 Task: Compose an email with the signature Charlotte Hill with the subject Reminder for a termination meeting and the message Could you please let me know the status of the project milestones? from softage.10@softage.net to softage.3@softage.net, now select the entire message Quote Attach a link with text SoftAge.3 and email address as softage.3@softage.net Send the email. Finally, move the email from Sent Items to the label Crisis communications
Action: Mouse moved to (64, 104)
Screenshot: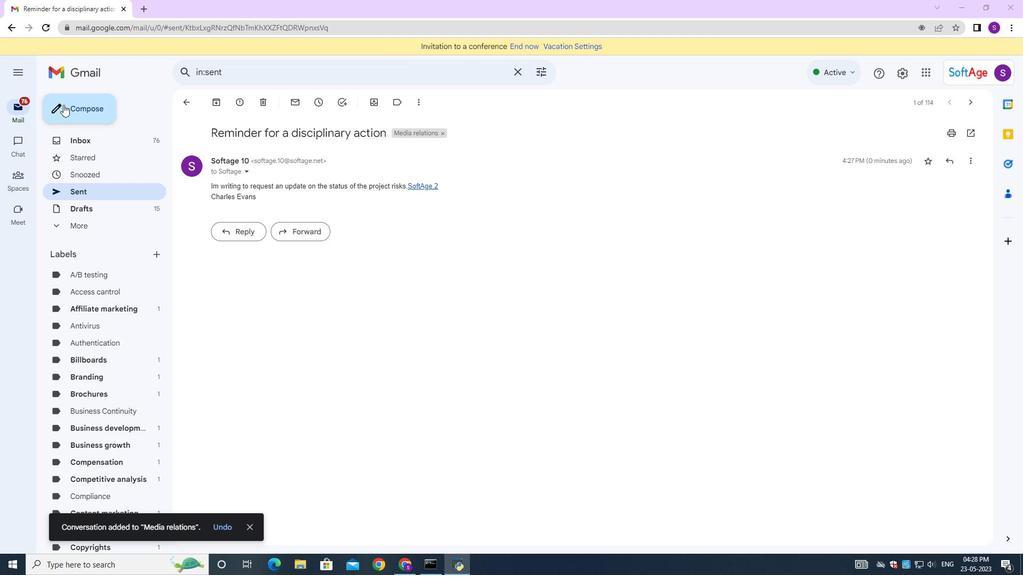 
Action: Mouse pressed left at (64, 104)
Screenshot: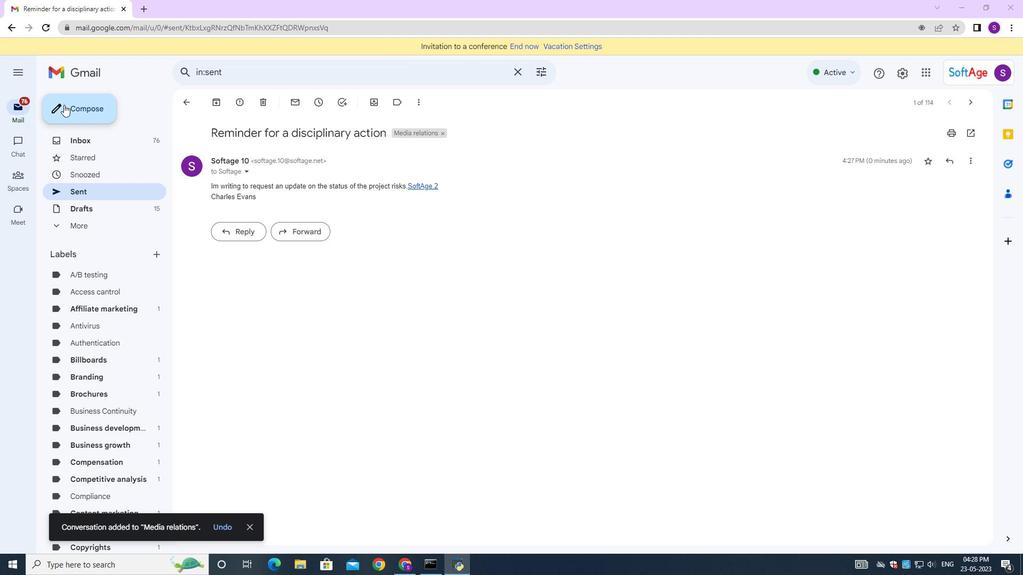 
Action: Mouse moved to (858, 533)
Screenshot: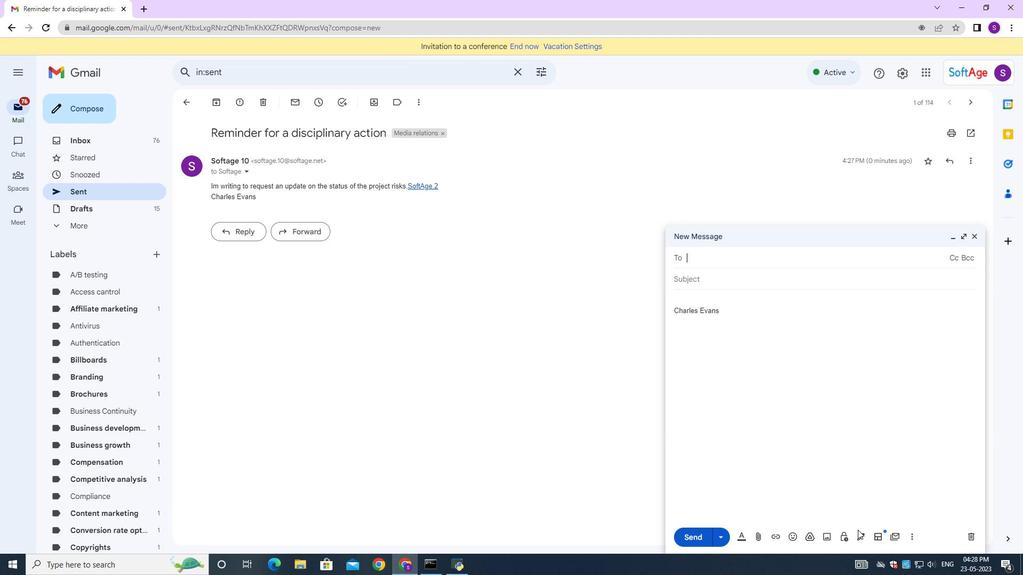 
Action: Mouse pressed left at (858, 533)
Screenshot: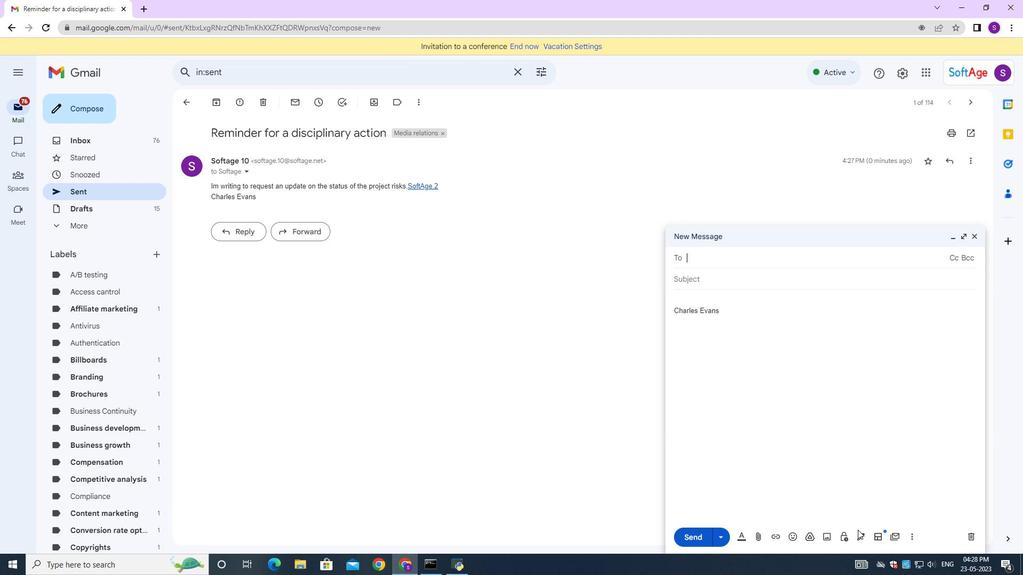 
Action: Mouse moved to (875, 483)
Screenshot: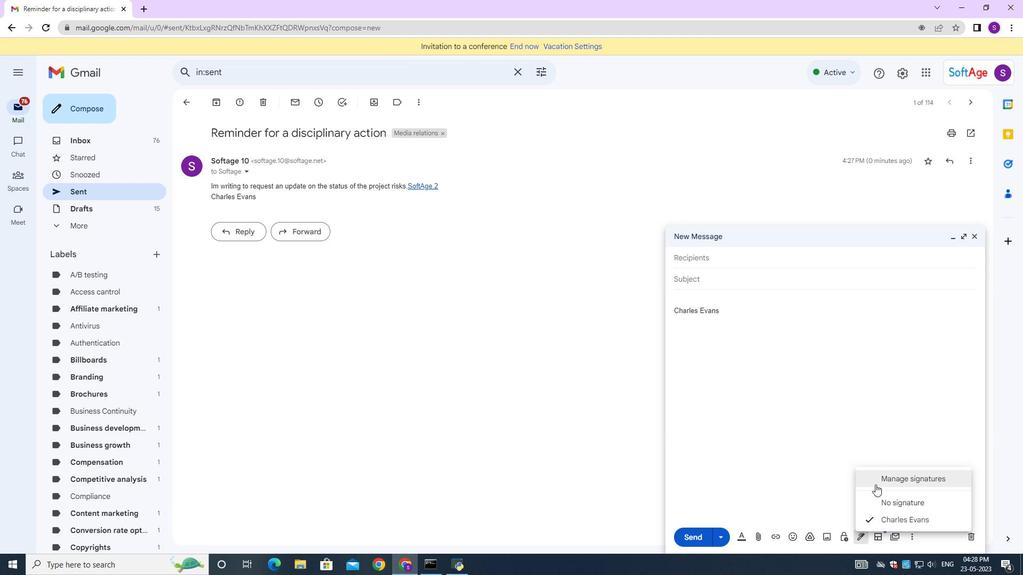 
Action: Mouse pressed left at (875, 483)
Screenshot: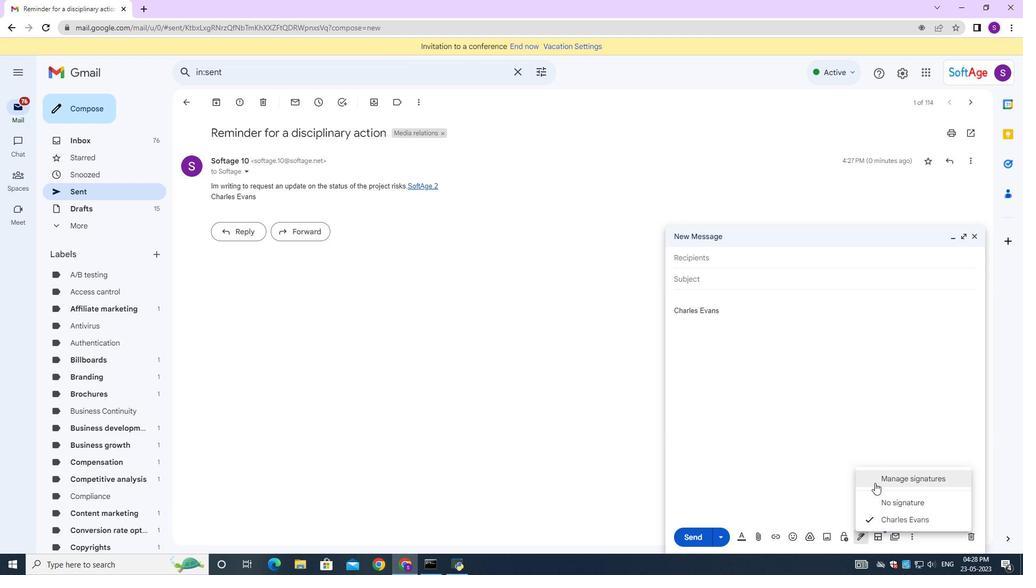 
Action: Mouse moved to (567, 269)
Screenshot: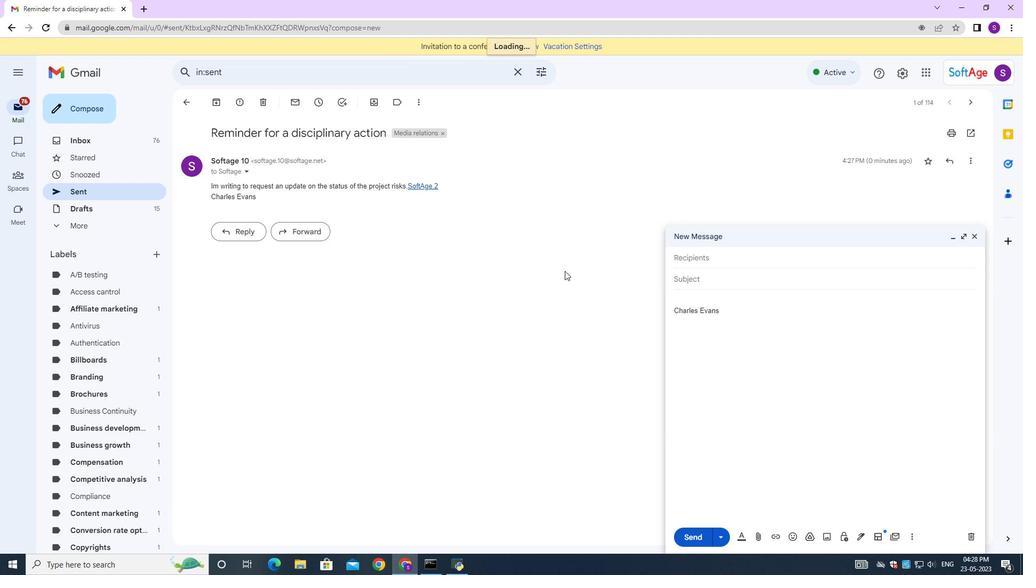 
Action: Mouse scrolled (567, 269) with delta (0, 0)
Screenshot: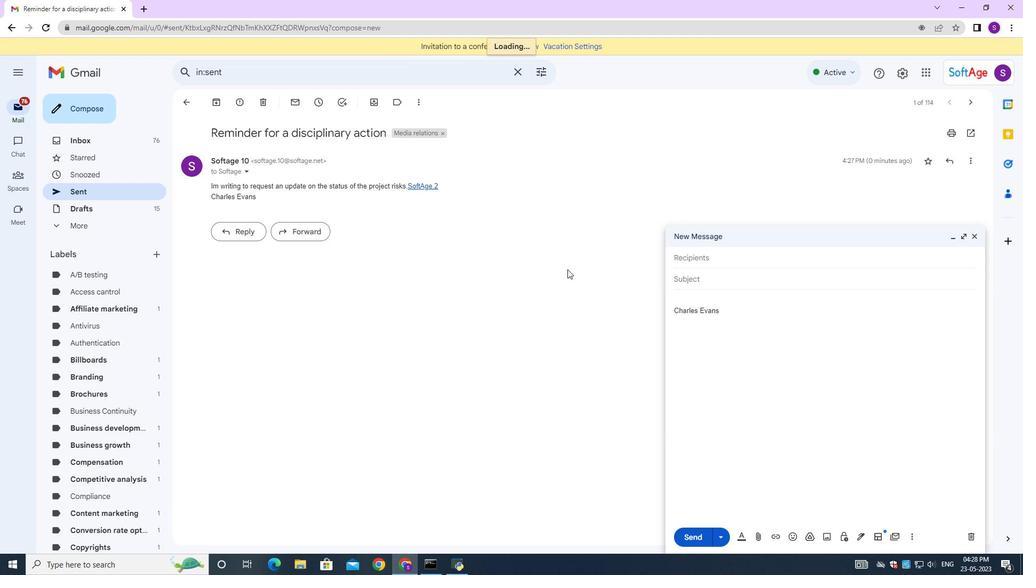 
Action: Mouse scrolled (567, 269) with delta (0, 0)
Screenshot: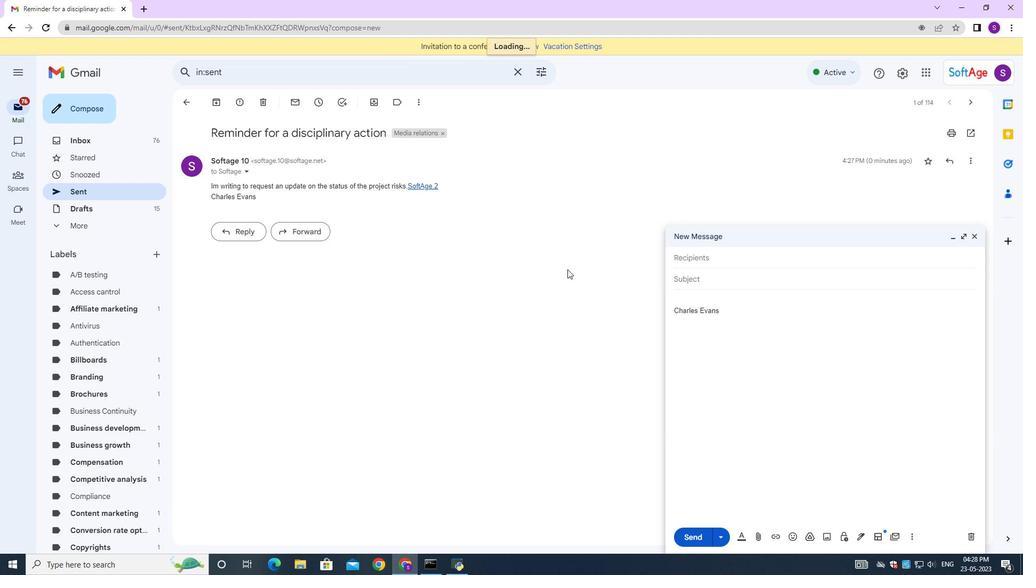 
Action: Mouse scrolled (567, 269) with delta (0, 0)
Screenshot: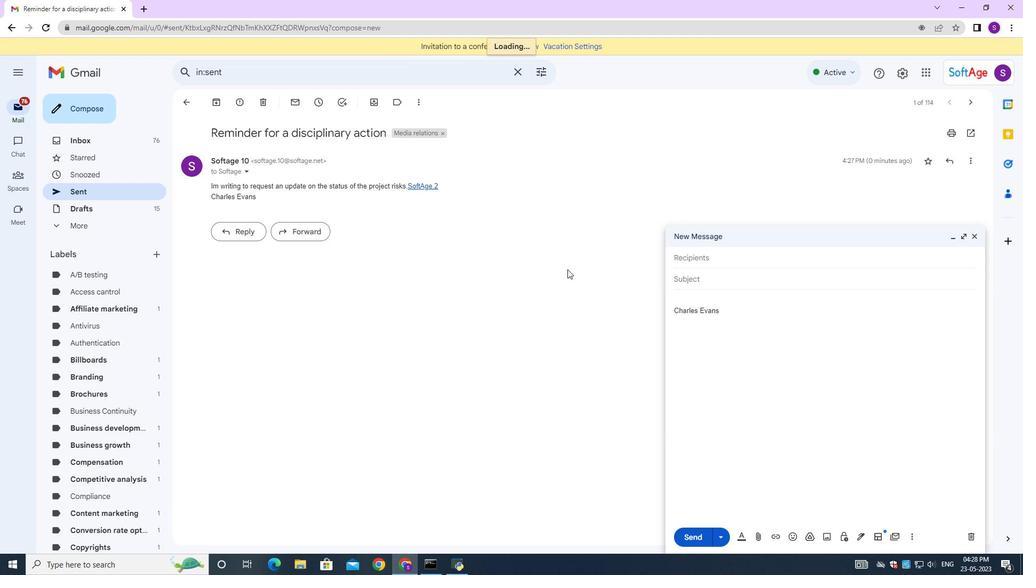 
Action: Mouse scrolled (567, 269) with delta (0, 0)
Screenshot: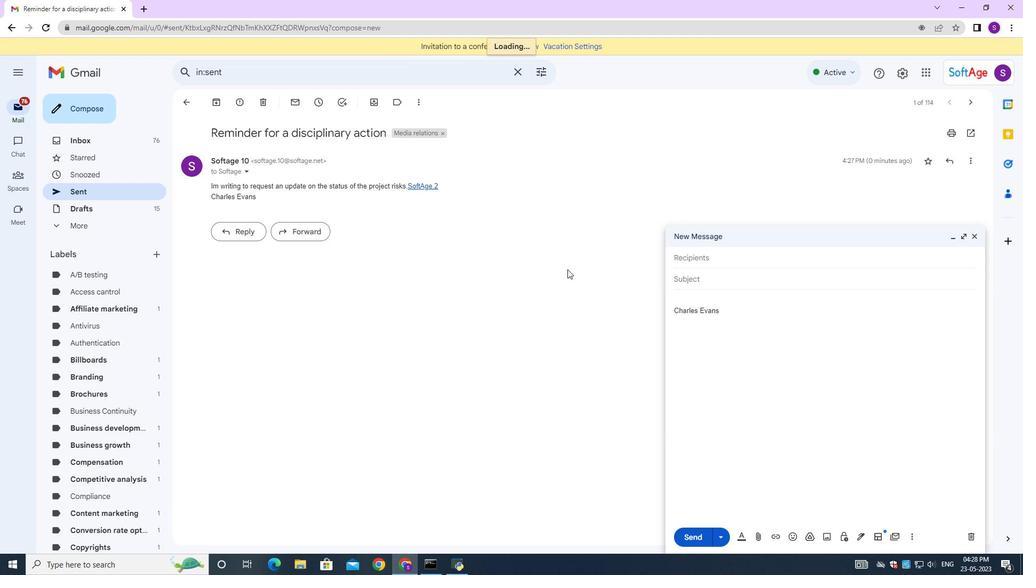 
Action: Mouse scrolled (567, 269) with delta (0, 0)
Screenshot: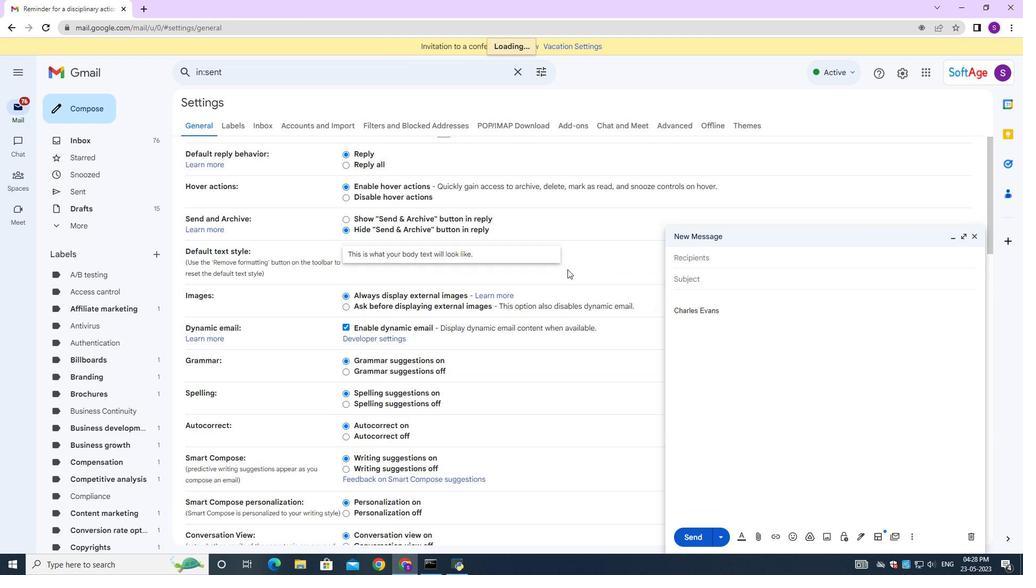 
Action: Mouse scrolled (567, 269) with delta (0, 0)
Screenshot: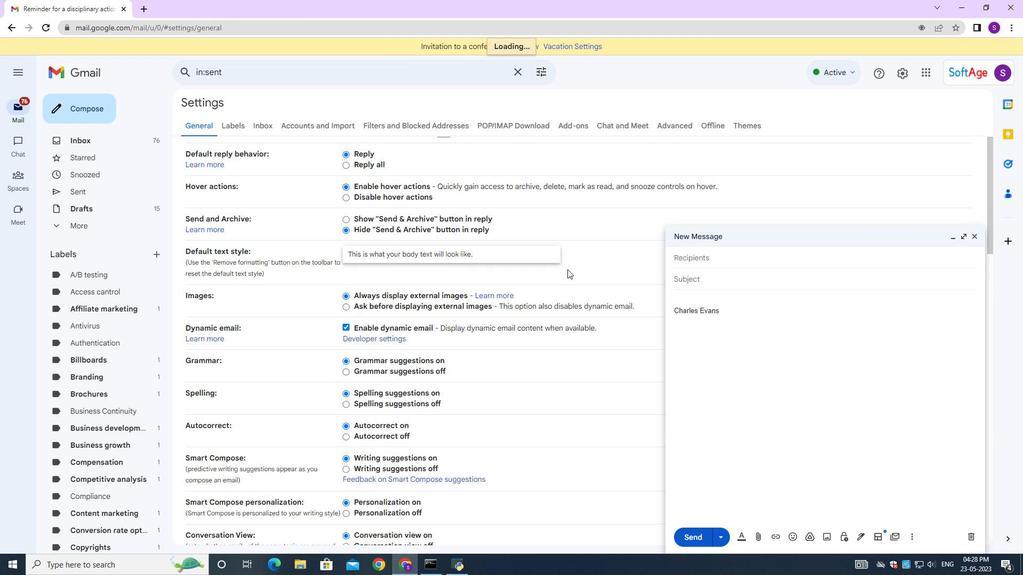 
Action: Mouse scrolled (567, 269) with delta (0, 0)
Screenshot: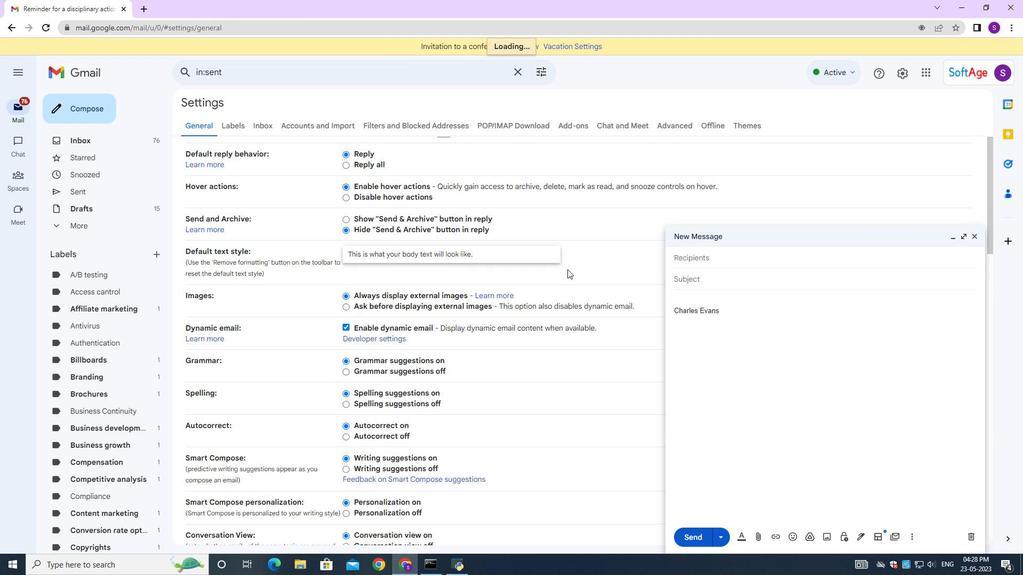 
Action: Mouse scrolled (567, 269) with delta (0, 0)
Screenshot: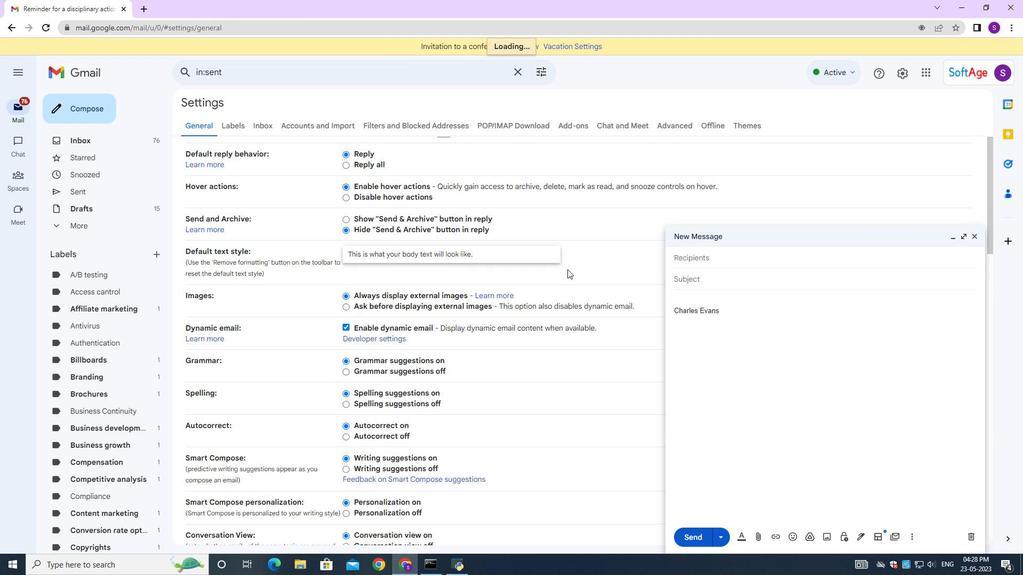 
Action: Mouse scrolled (567, 269) with delta (0, 0)
Screenshot: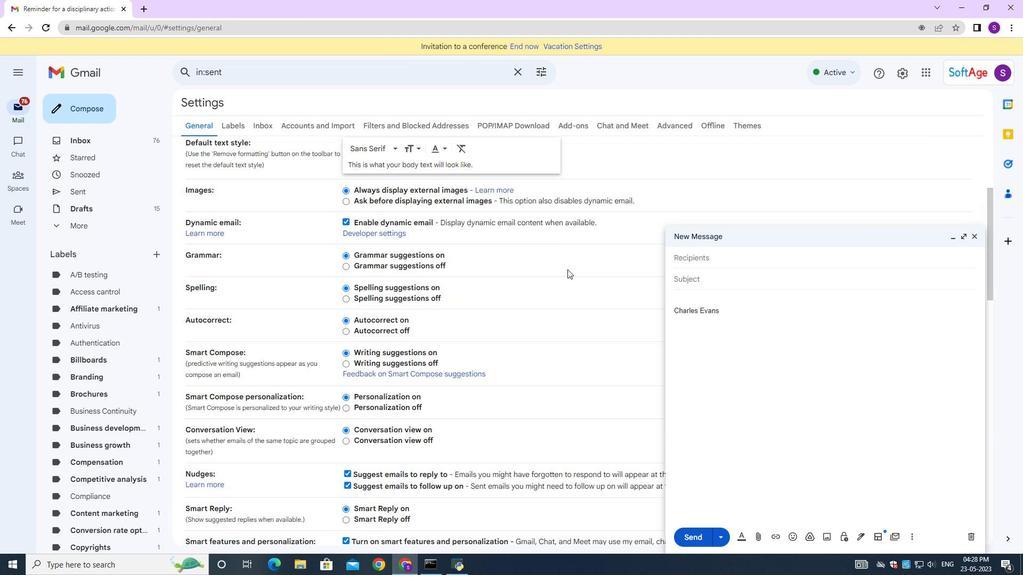 
Action: Mouse scrolled (567, 269) with delta (0, 0)
Screenshot: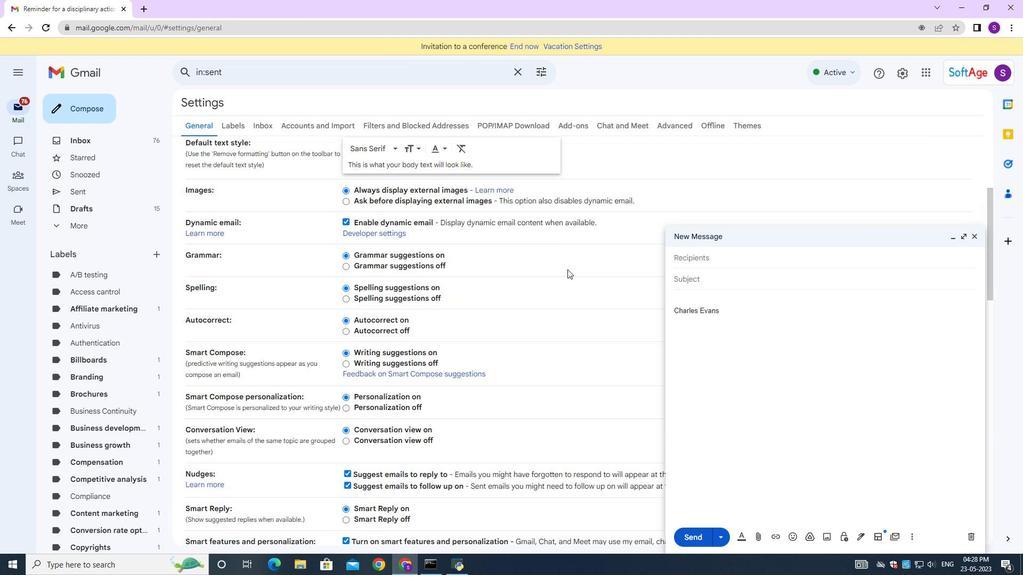 
Action: Mouse moved to (567, 269)
Screenshot: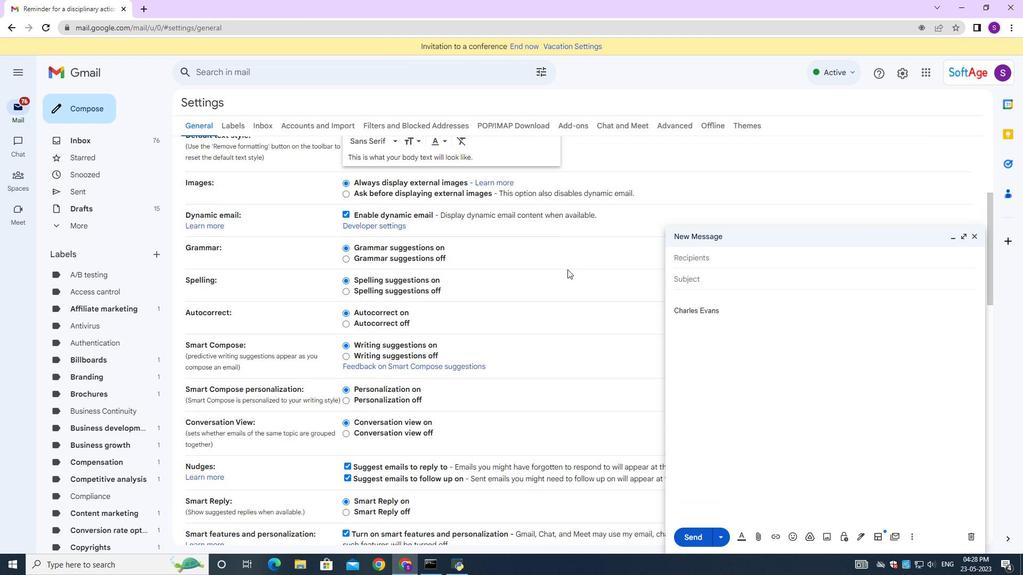 
Action: Mouse scrolled (567, 269) with delta (0, 0)
Screenshot: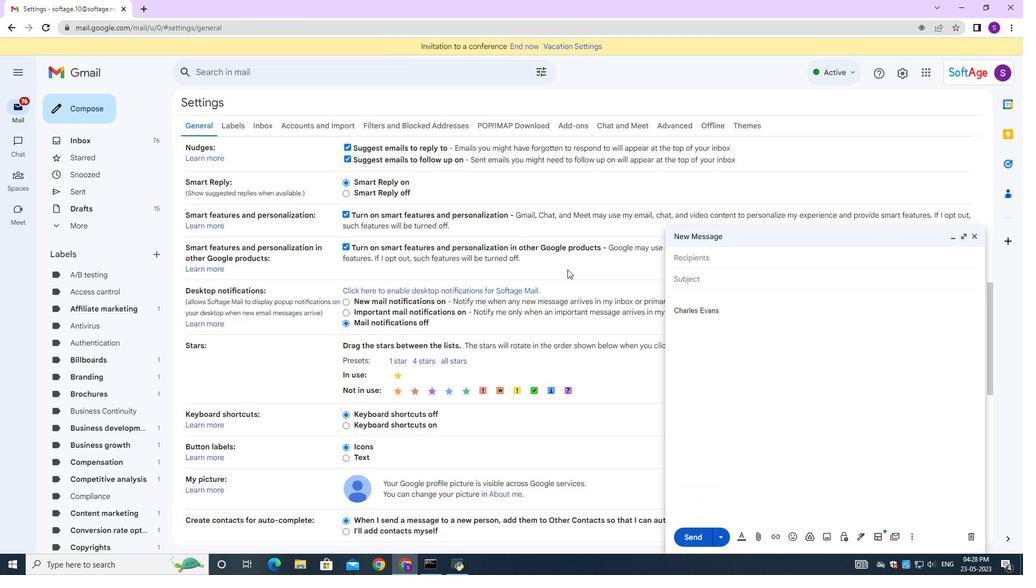 
Action: Mouse scrolled (567, 269) with delta (0, 0)
Screenshot: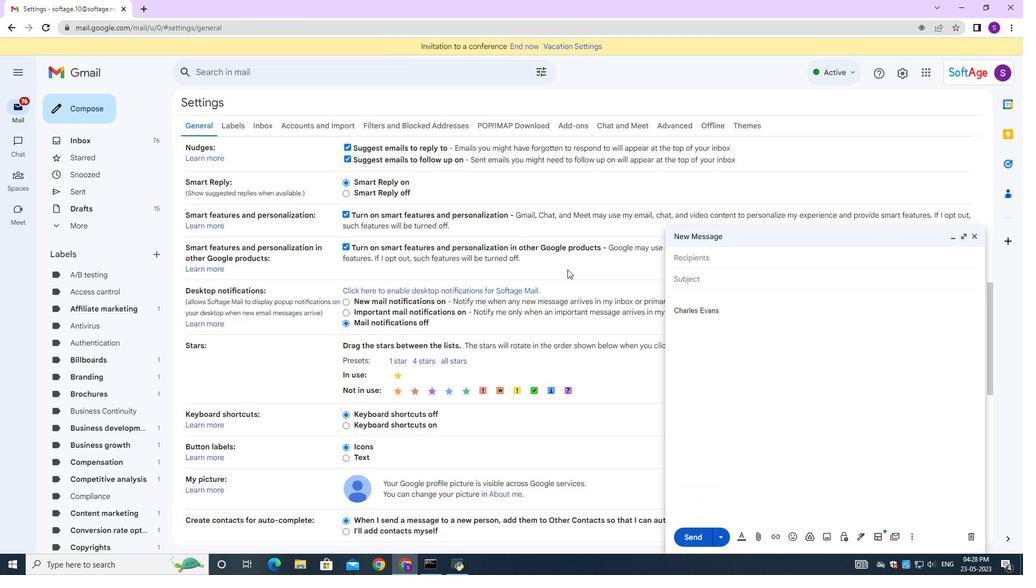 
Action: Mouse scrolled (567, 269) with delta (0, 0)
Screenshot: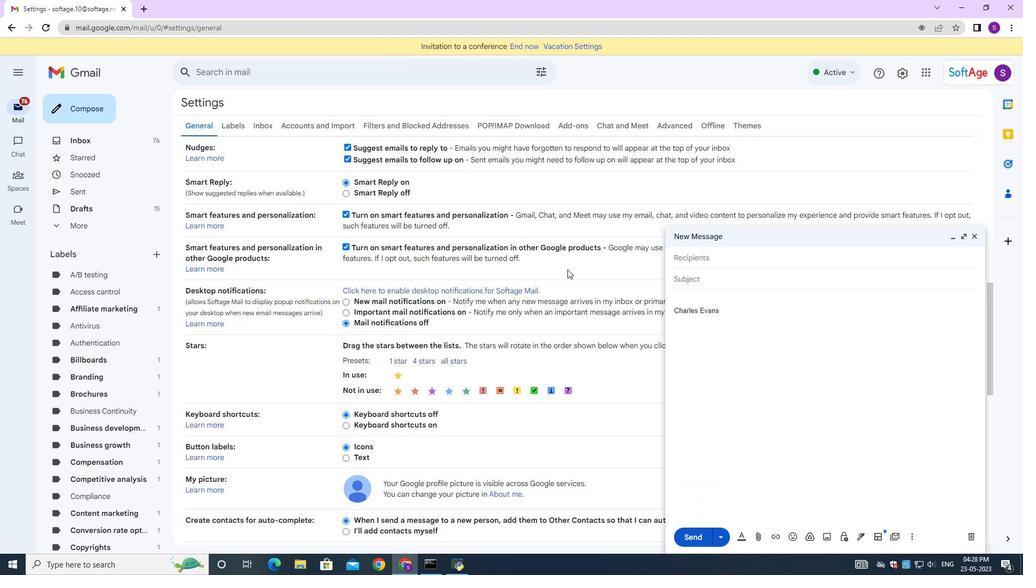 
Action: Mouse scrolled (567, 269) with delta (0, 0)
Screenshot: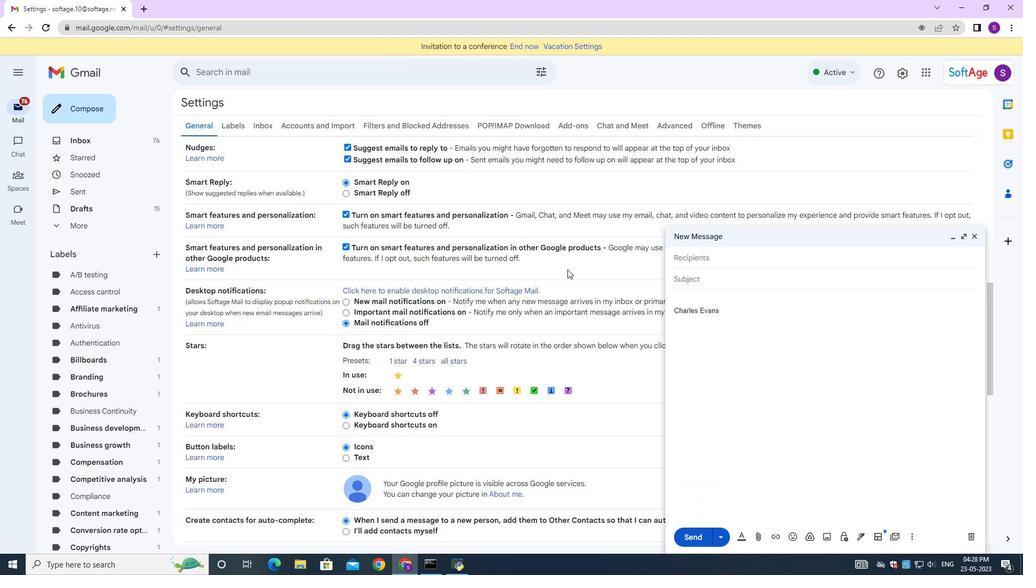 
Action: Mouse scrolled (567, 269) with delta (0, 0)
Screenshot: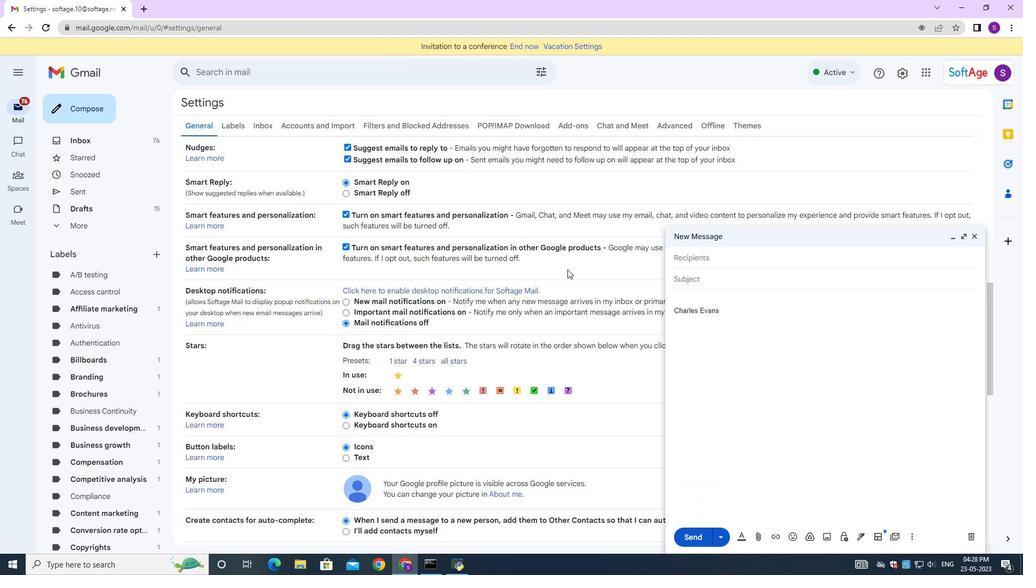 
Action: Mouse scrolled (567, 269) with delta (0, 0)
Screenshot: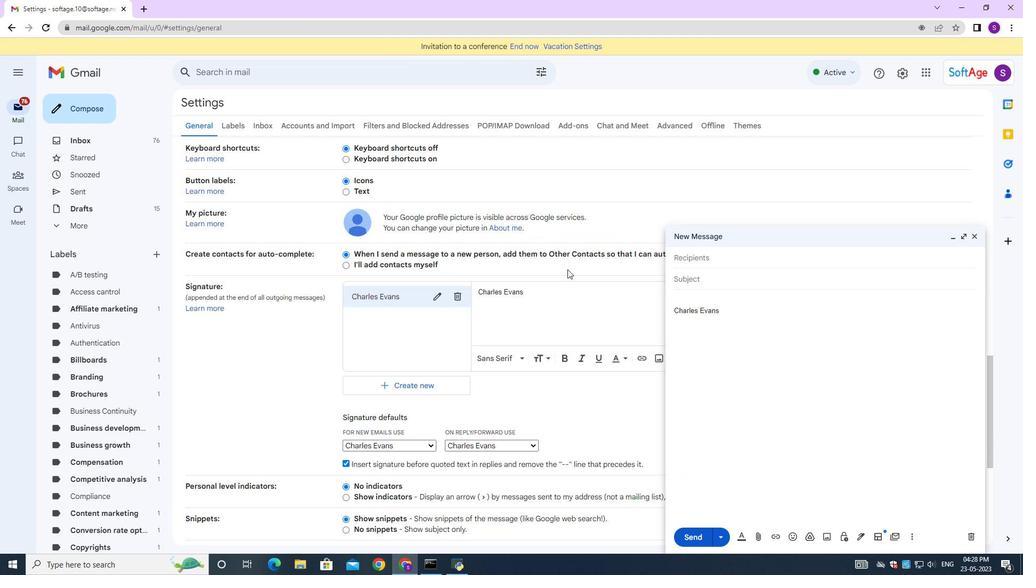 
Action: Mouse scrolled (567, 269) with delta (0, 0)
Screenshot: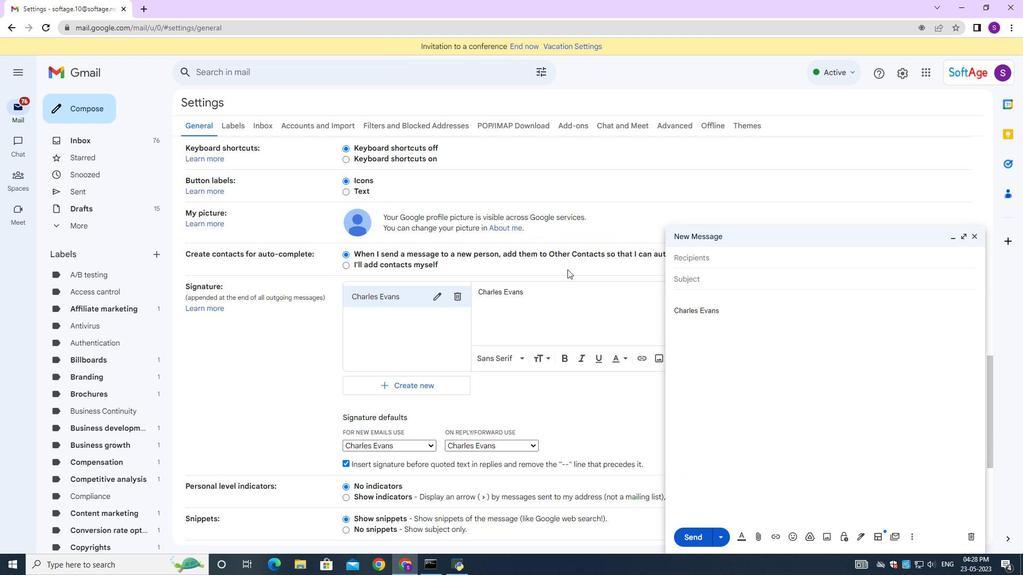 
Action: Mouse scrolled (567, 269) with delta (0, 0)
Screenshot: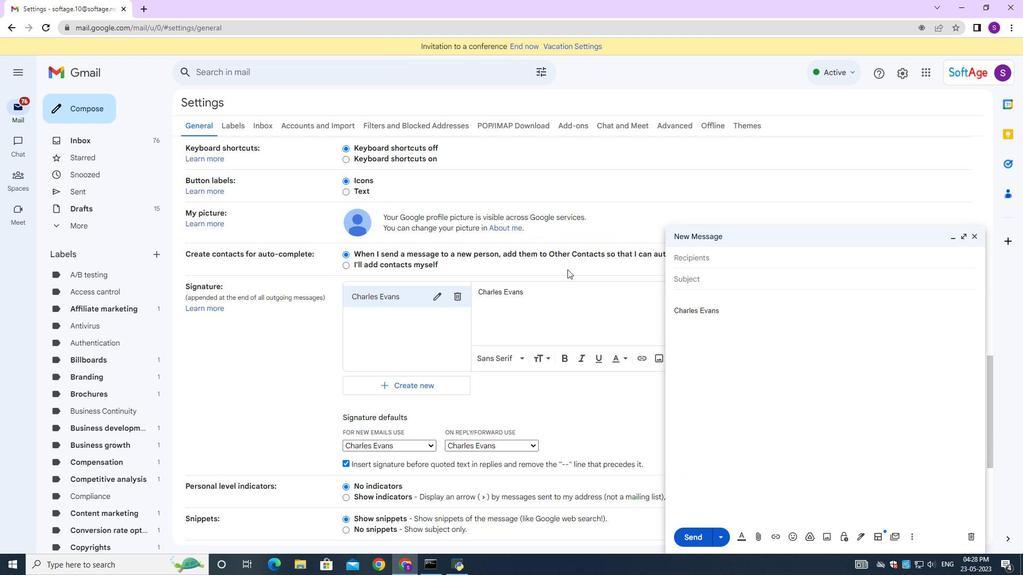 
Action: Mouse scrolled (567, 269) with delta (0, 0)
Screenshot: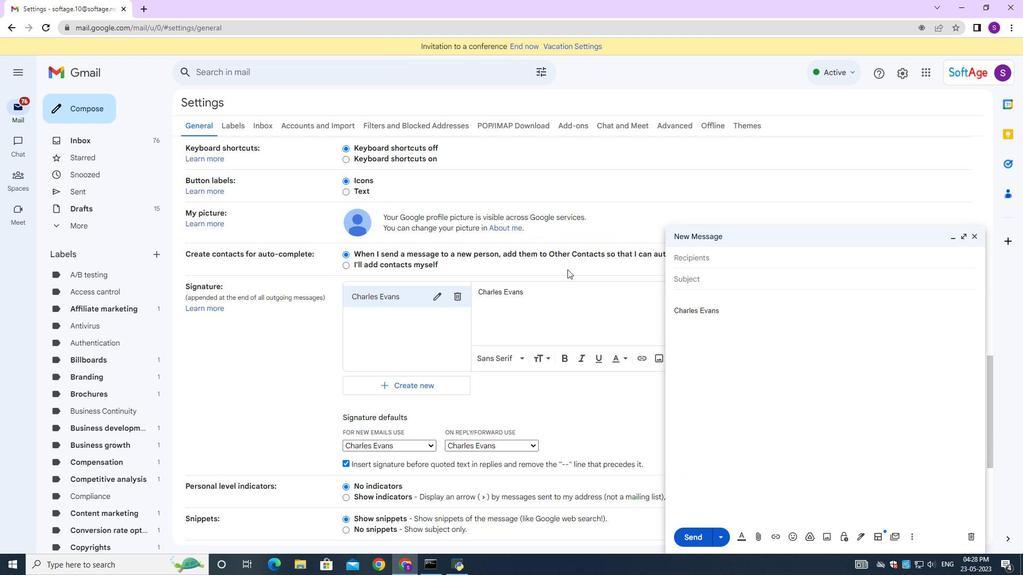
Action: Mouse scrolled (567, 269) with delta (0, 0)
Screenshot: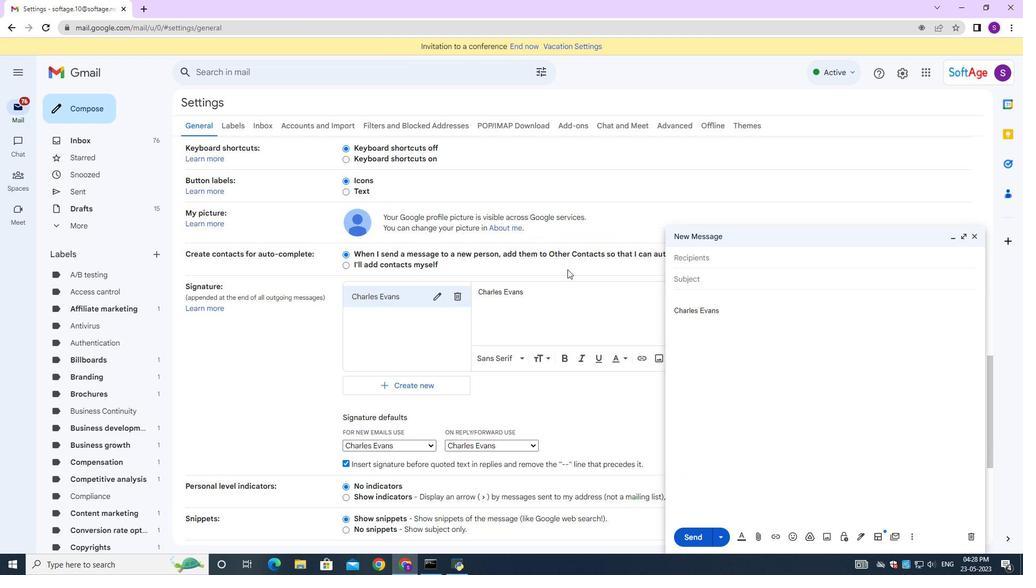
Action: Mouse scrolled (567, 269) with delta (0, 0)
Screenshot: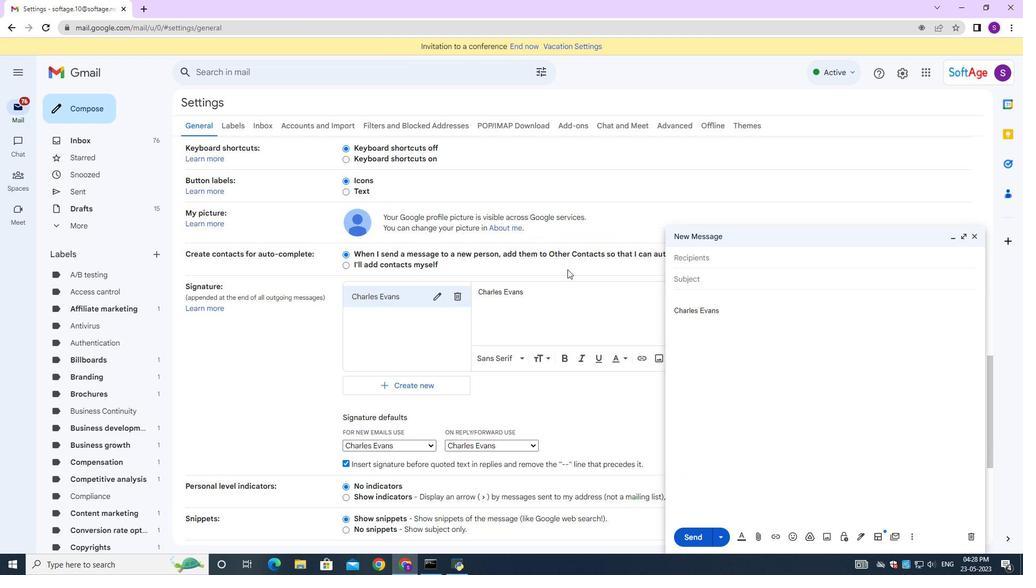 
Action: Mouse moved to (509, 272)
Screenshot: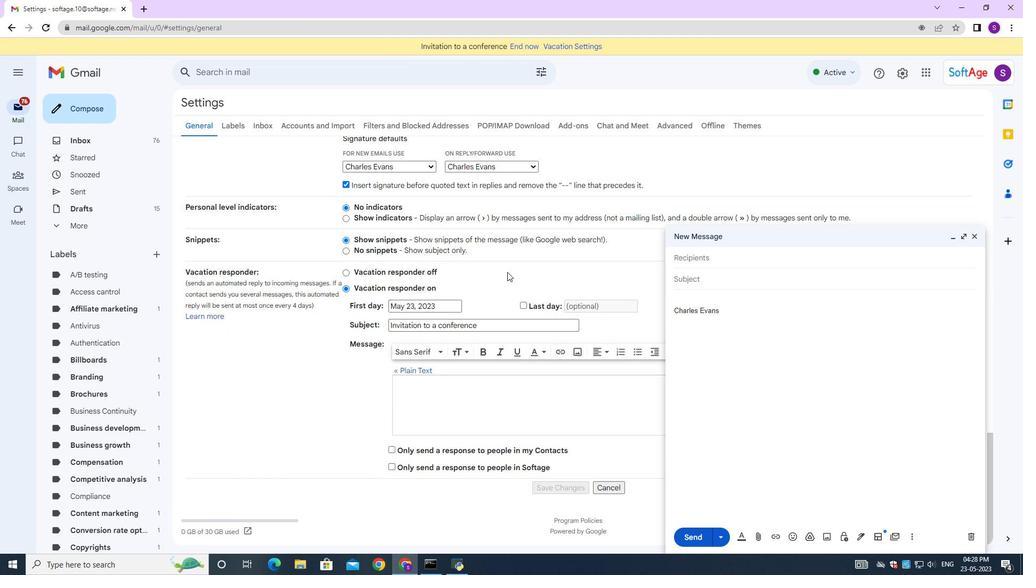 
Action: Mouse scrolled (509, 273) with delta (0, 0)
Screenshot: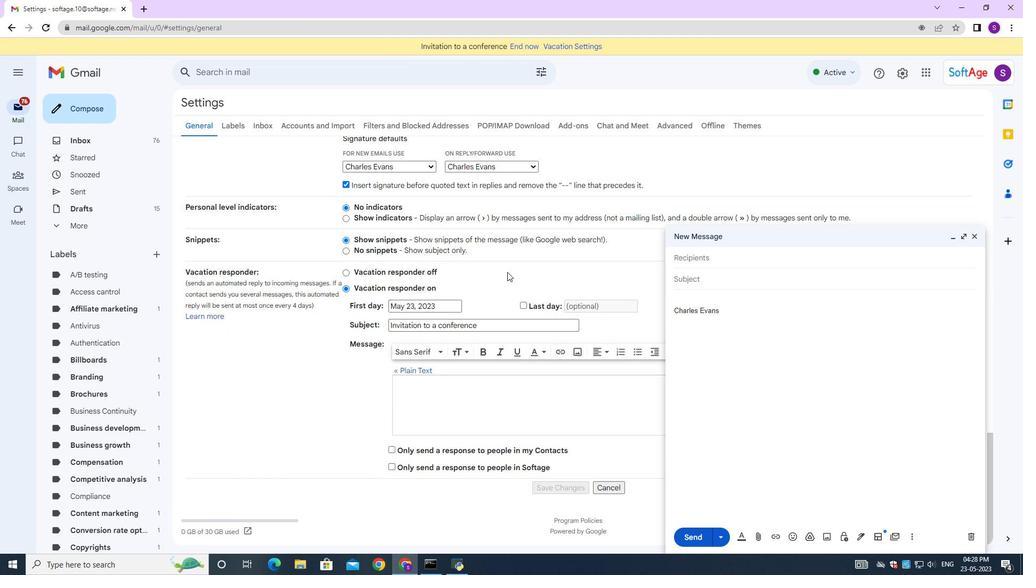 
Action: Mouse scrolled (509, 273) with delta (0, 0)
Screenshot: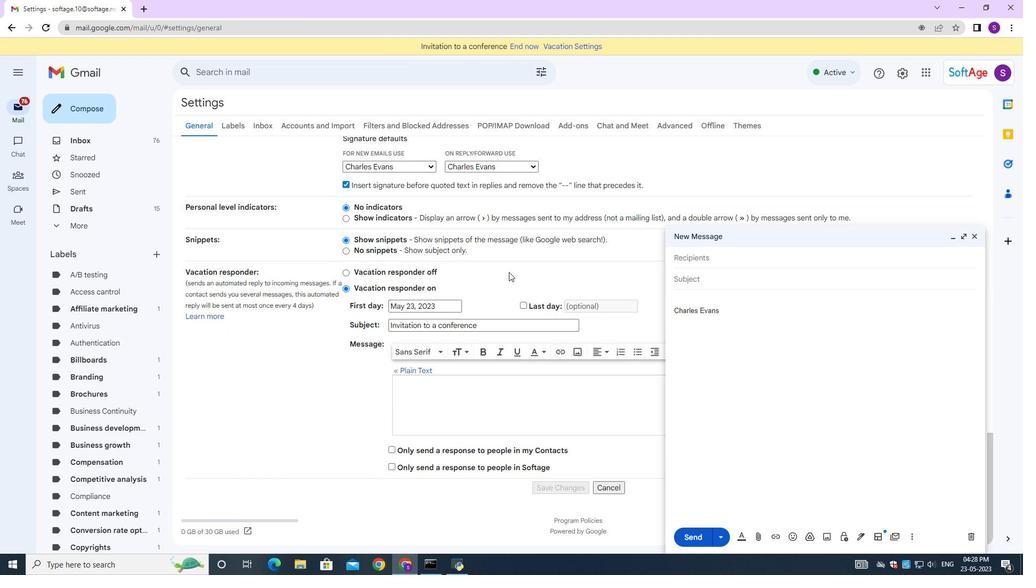 
Action: Mouse scrolled (509, 273) with delta (0, 0)
Screenshot: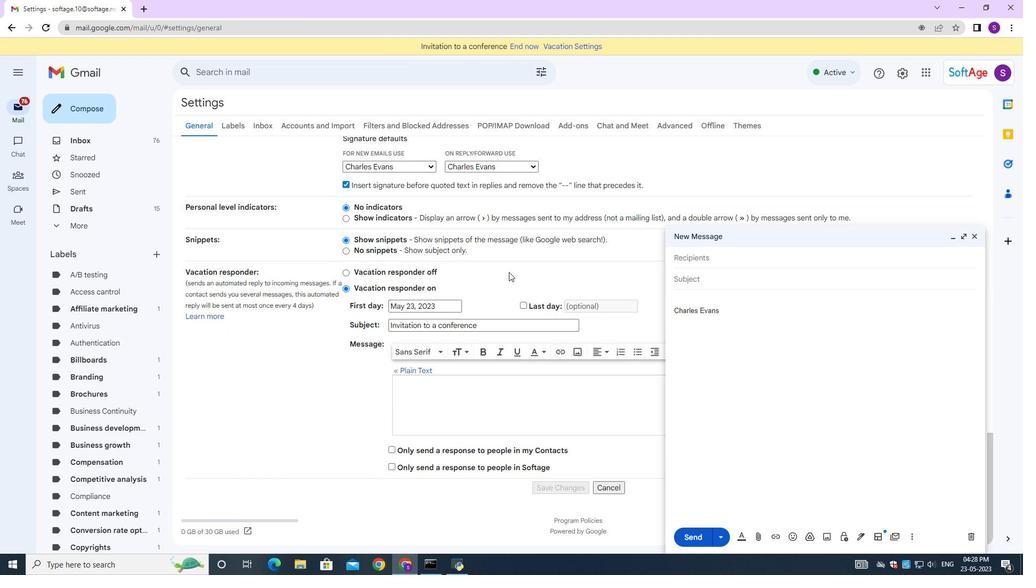 
Action: Mouse scrolled (509, 273) with delta (0, 0)
Screenshot: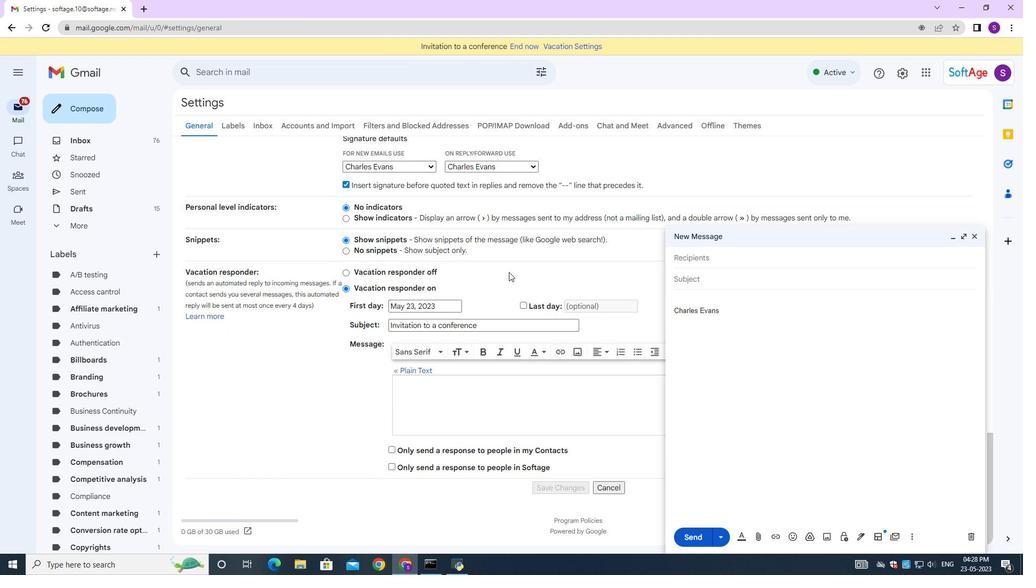 
Action: Mouse scrolled (509, 273) with delta (0, 0)
Screenshot: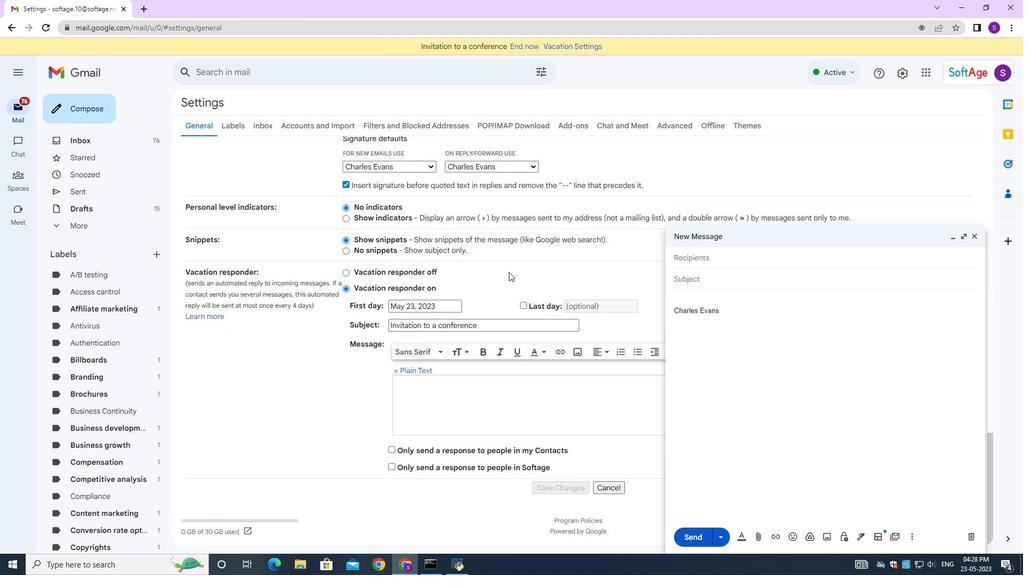 
Action: Mouse moved to (438, 285)
Screenshot: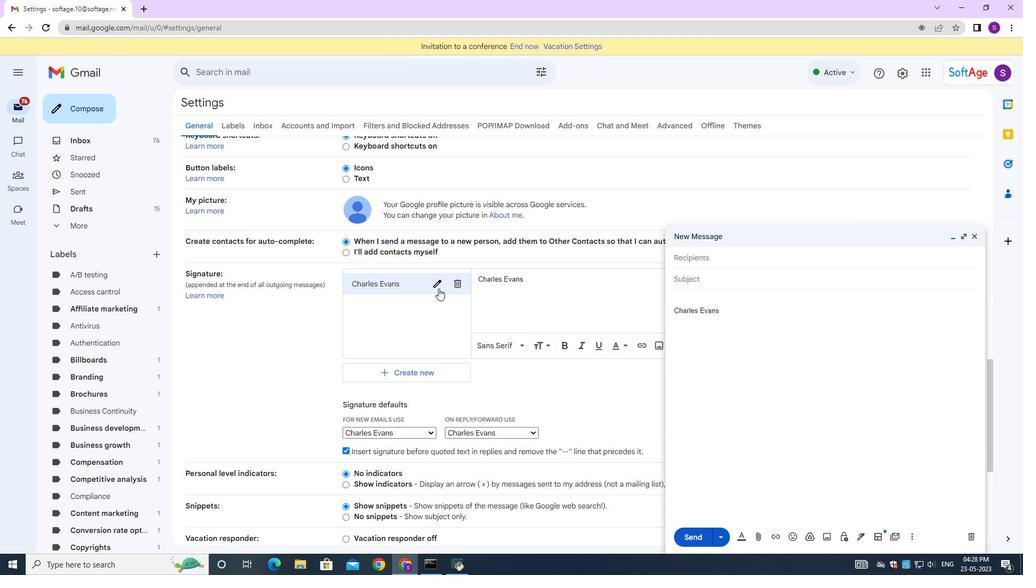
Action: Mouse pressed left at (438, 285)
Screenshot: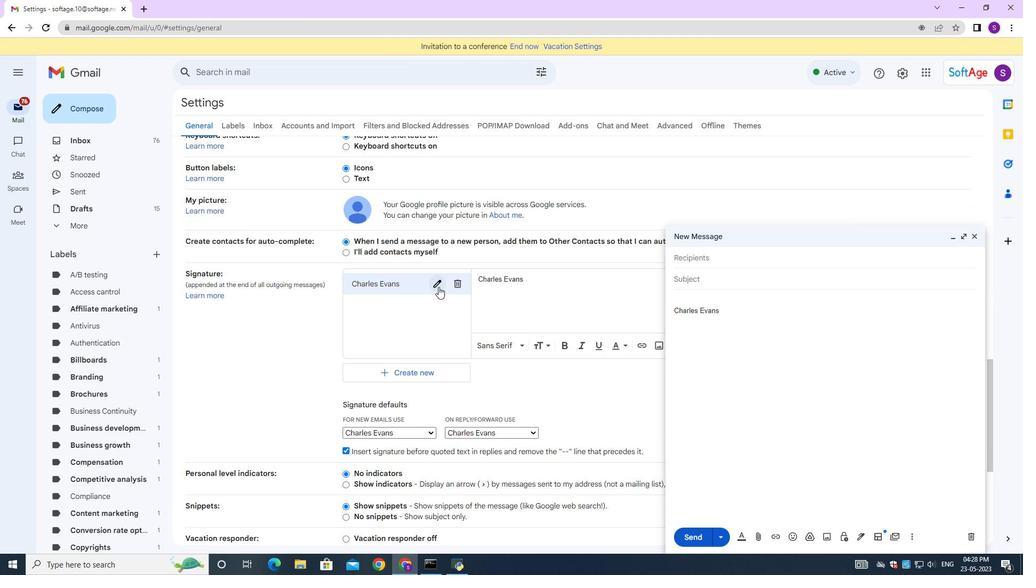 
Action: Mouse moved to (442, 287)
Screenshot: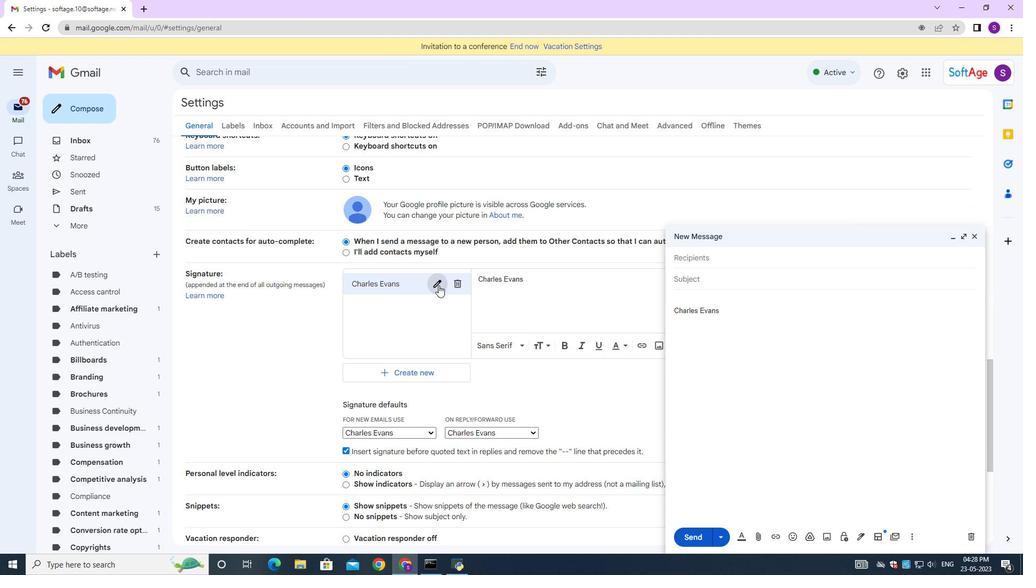 
Action: Key pressed ctrl+A<Key.backspace><Key.shift><Key.shift><Key.shift><Key.shift><Key.shift><Key.shift><Key.shift><Key.shift><Key.shift><Key.shift><Key.shift><Key.shift><Key.shift><Key.shift><Key.shift><Key.shift><Key.shift><Key.shift><Key.shift><Key.shift><Key.shift><Key.shift><Key.shift><Key.shift><Key.shift><Key.shift><Key.shift><Key.shift><Key.shift><Key.shift><Key.shift><Key.shift><Key.shift><Key.shift><Key.shift><Key.shift><Key.shift><Key.shift><Key.shift><Key.shift><Key.shift><Key.shift><Key.shift><Key.shift><Key.shift><Key.shift><Key.shift><Key.shift><Key.shift><Key.shift><Key.shift><Key.shift><Key.shift><Key.shift><Key.shift><Key.shift><Key.shift><Key.shift><Key.shift><Key.shift><Key.shift><Key.shift><Key.shift><Key.shift><Key.shift><Key.shift><Key.shift><Key.shift><Key.shift><Key.shift><Key.shift><Key.shift><Key.shift><Key.shift><Key.shift><Key.shift><Key.shift><Key.shift><Key.shift><Key.shift><Key.shift><Key.shift><Key.shift><Key.shift><Key.shift><Key.shift><Key.shift>Charlotte<Key.space><Key.shift>Hi;l
Screenshot: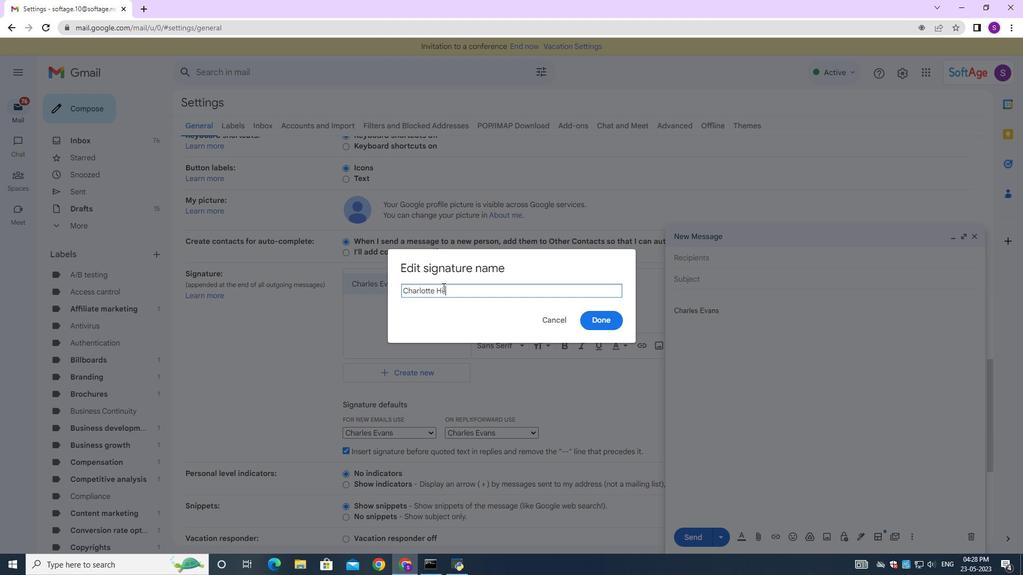 
Action: Mouse moved to (472, 298)
Screenshot: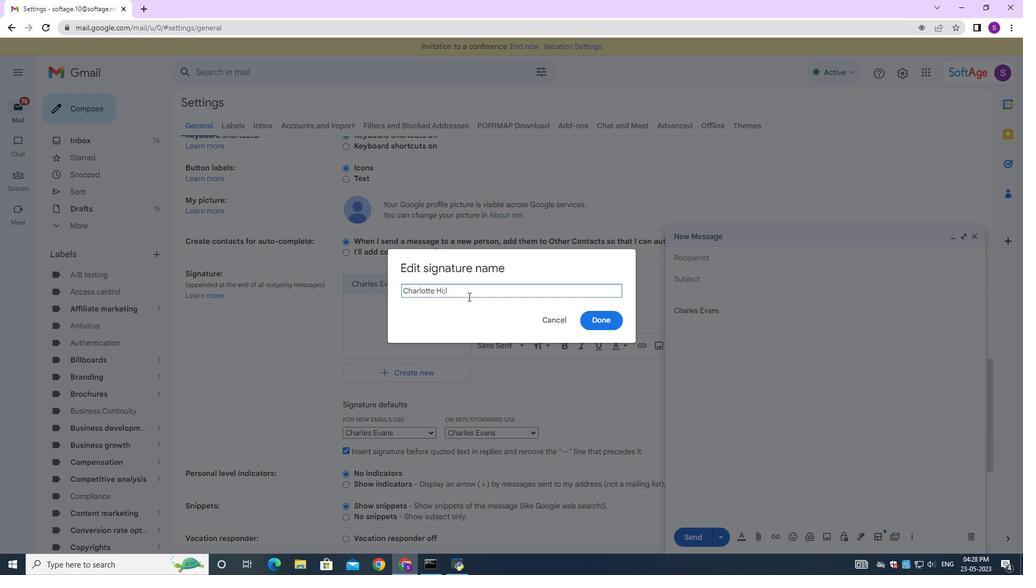 
Action: Key pressed <Key.backspace><Key.backspace>ll
Screenshot: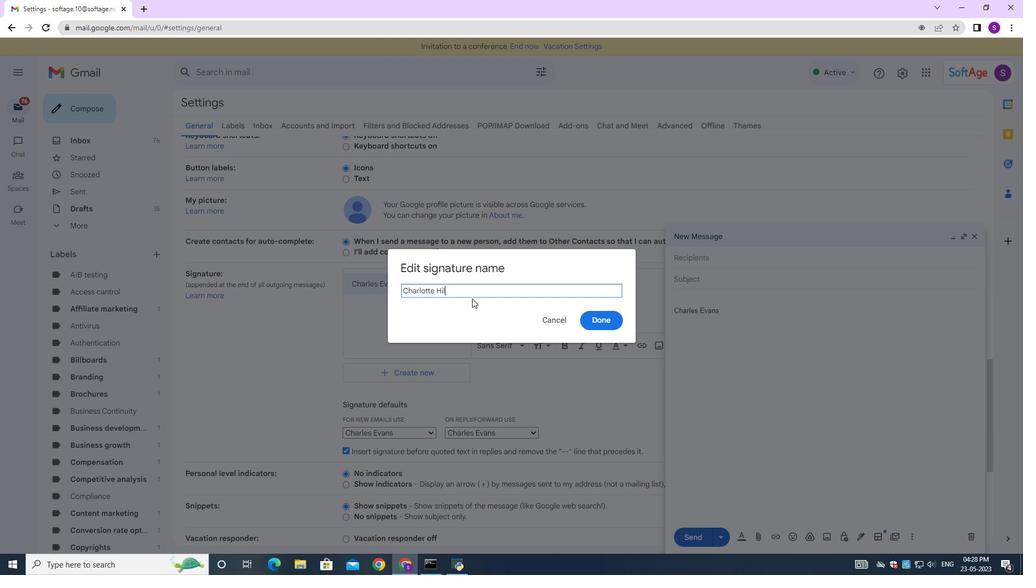 
Action: Mouse moved to (610, 318)
Screenshot: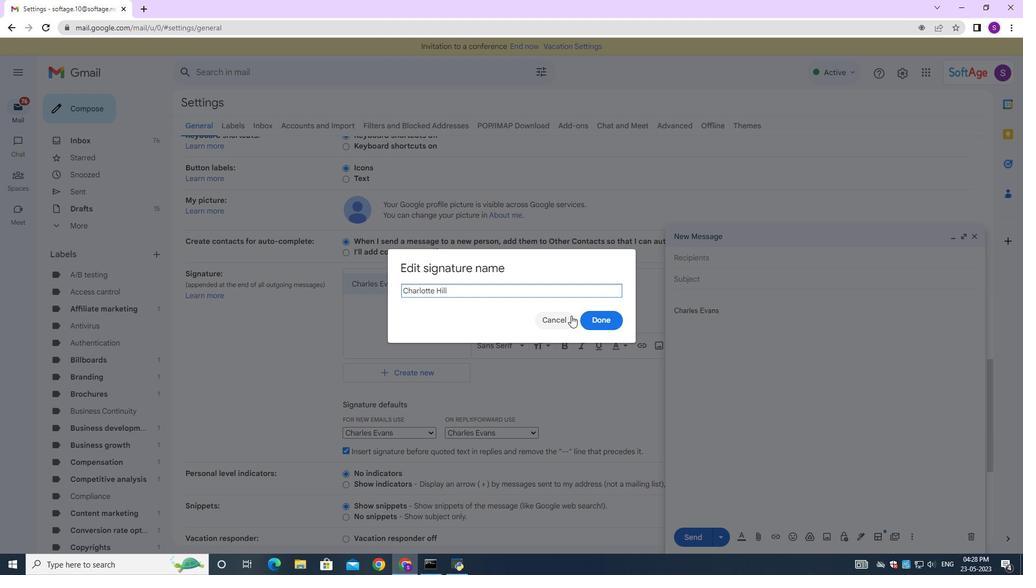 
Action: Mouse pressed left at (610, 318)
Screenshot: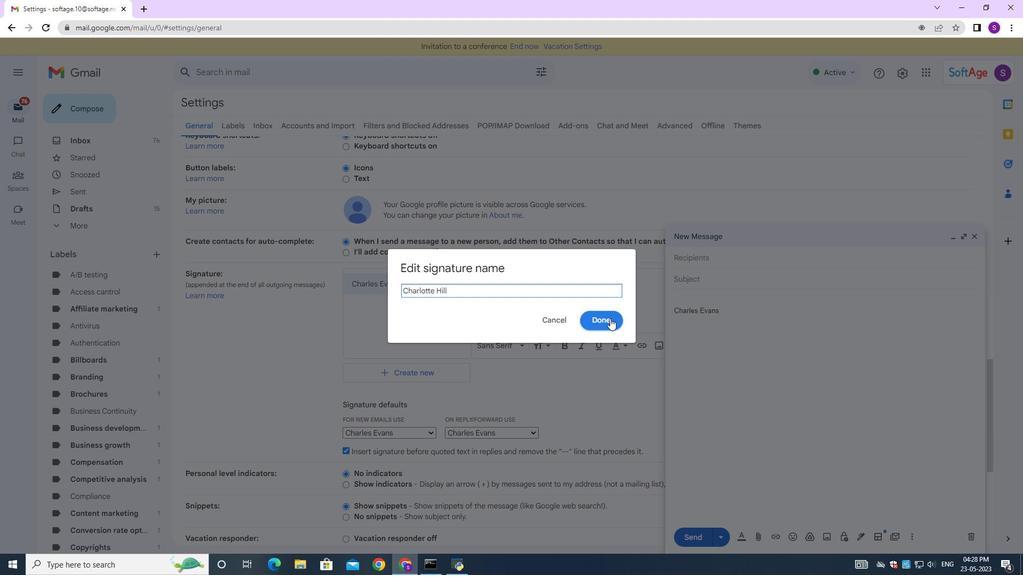 
Action: Mouse moved to (545, 296)
Screenshot: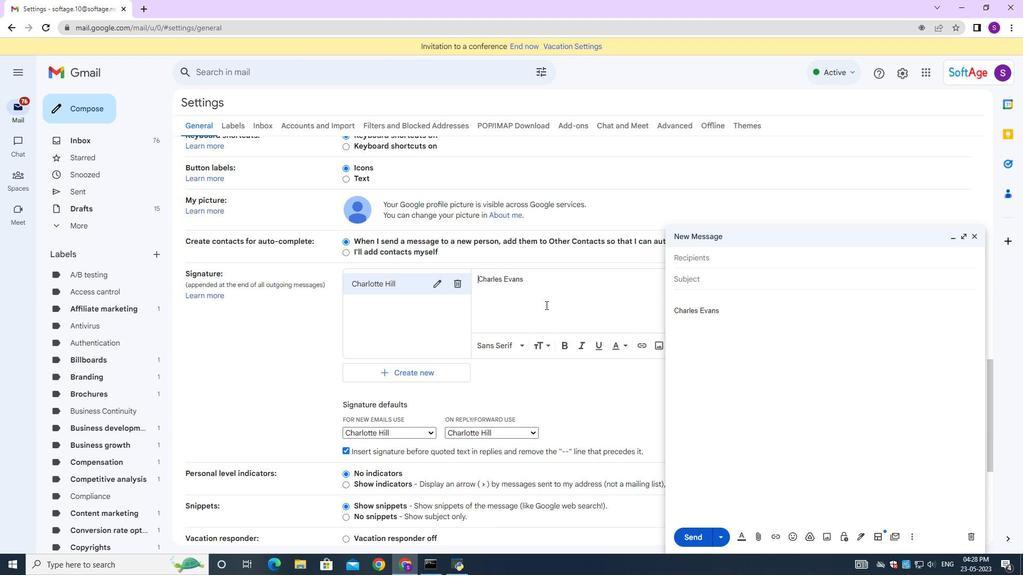 
Action: Mouse pressed left at (545, 296)
Screenshot: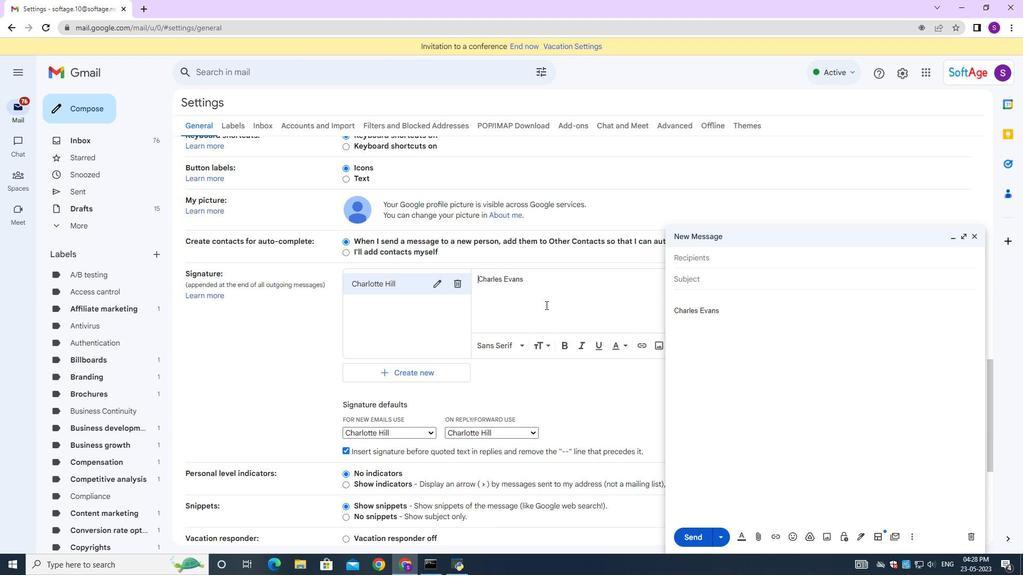 
Action: Mouse moved to (546, 296)
Screenshot: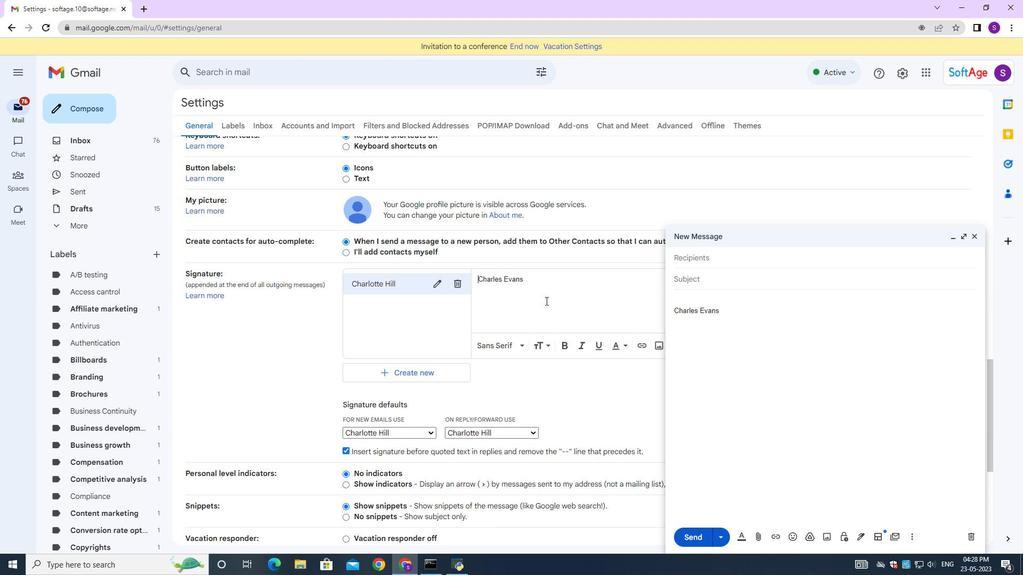 
Action: Key pressed ctrl+A<Key.backspace><Key.shift><Key.shift><Key.shift><Key.shift><Key.shift><Key.shift><Key.shift>Charlotte<Key.space><Key.shift>Hill<Key.space>
Screenshot: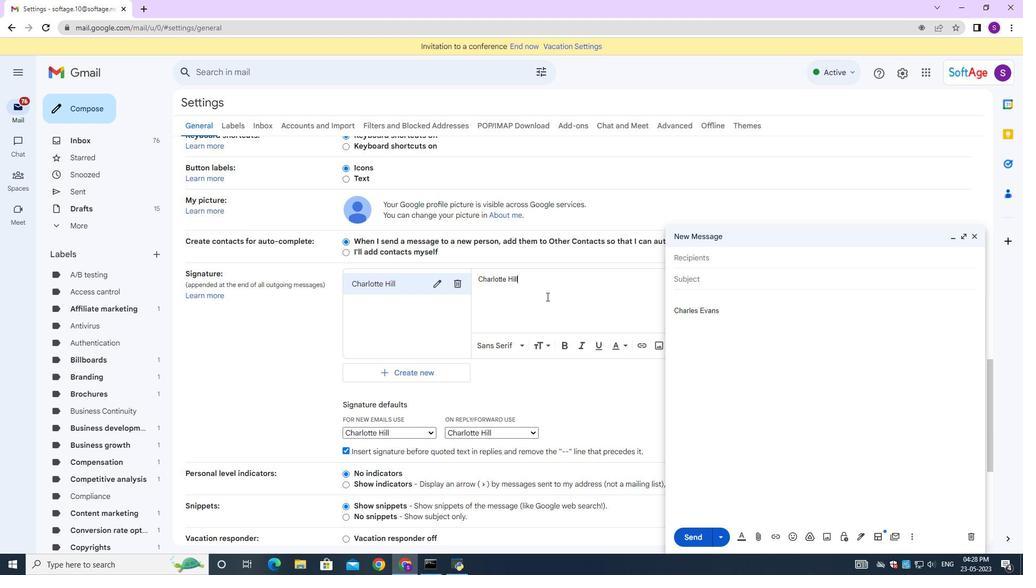 
Action: Mouse moved to (975, 236)
Screenshot: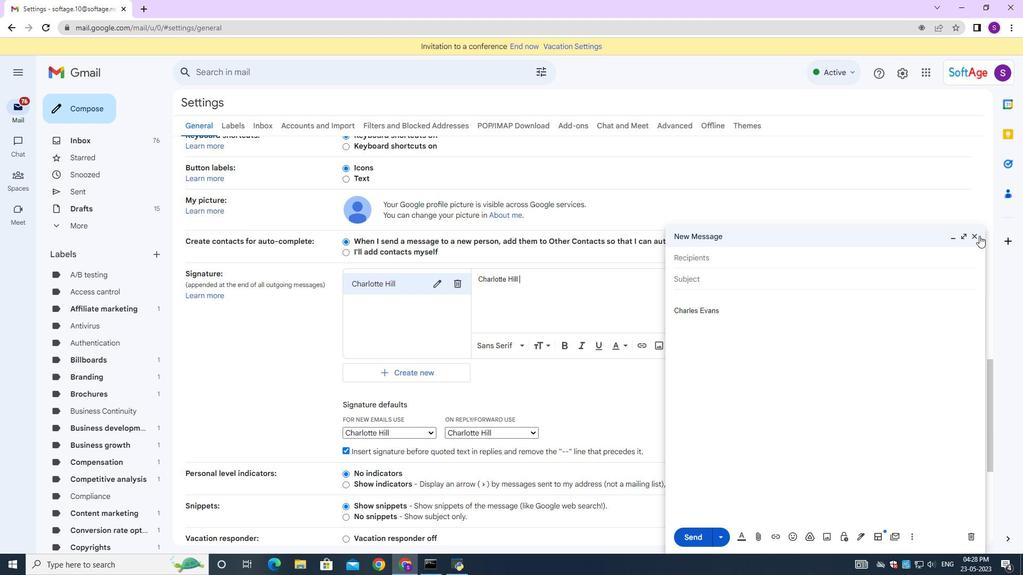 
Action: Mouse pressed left at (975, 236)
Screenshot: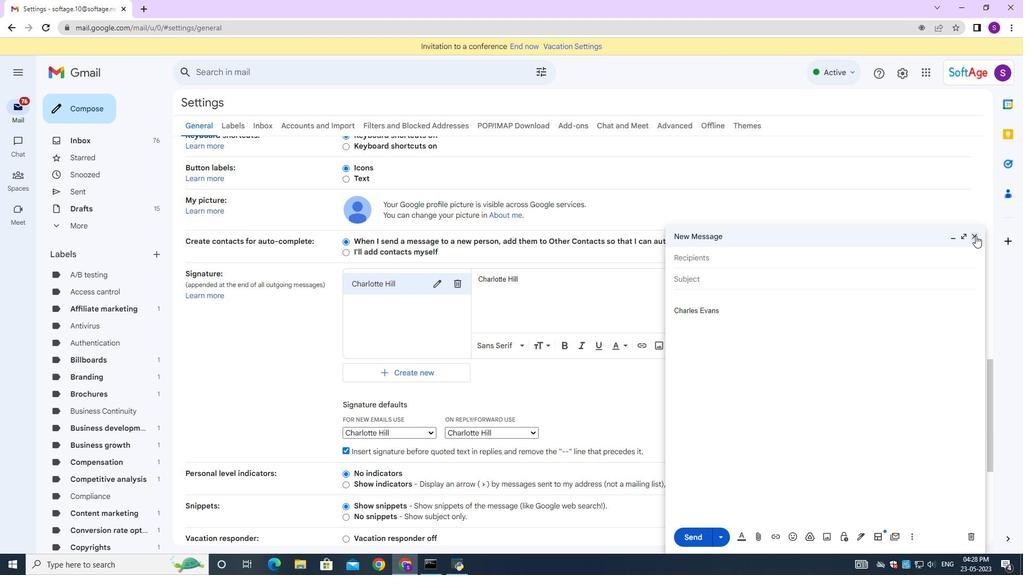 
Action: Mouse moved to (699, 297)
Screenshot: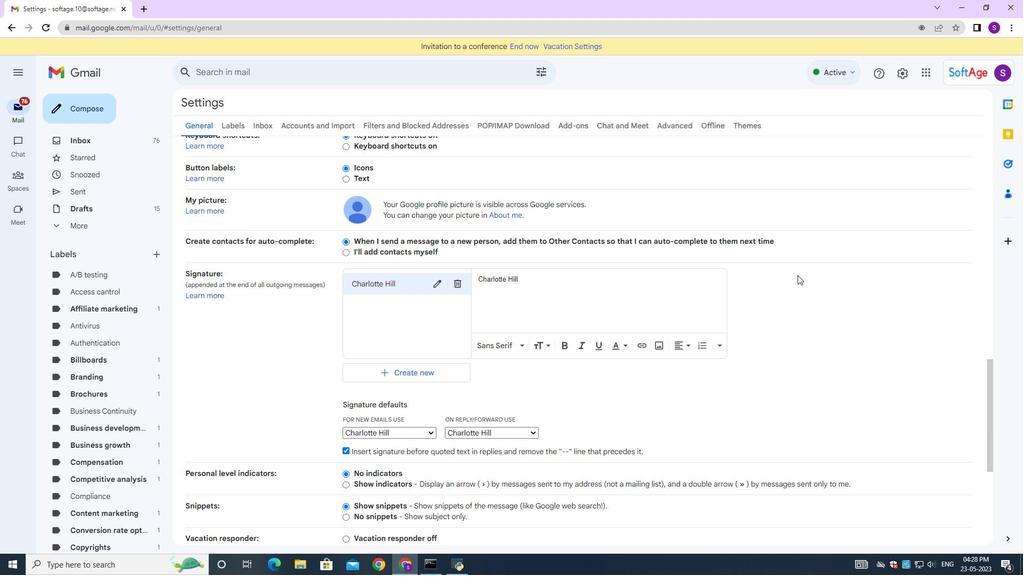 
Action: Mouse scrolled (699, 297) with delta (0, 0)
Screenshot: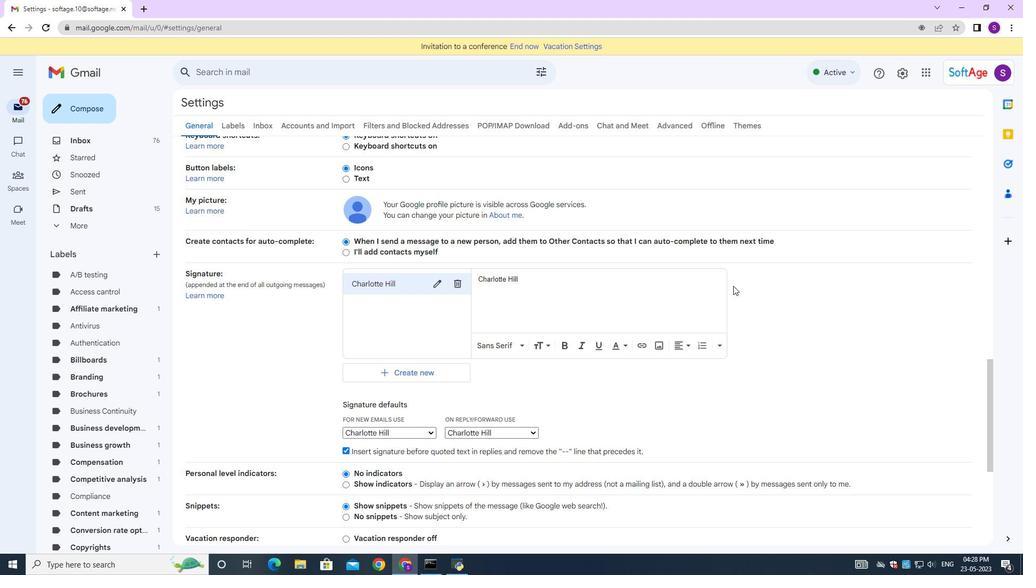 
Action: Mouse scrolled (699, 297) with delta (0, 0)
Screenshot: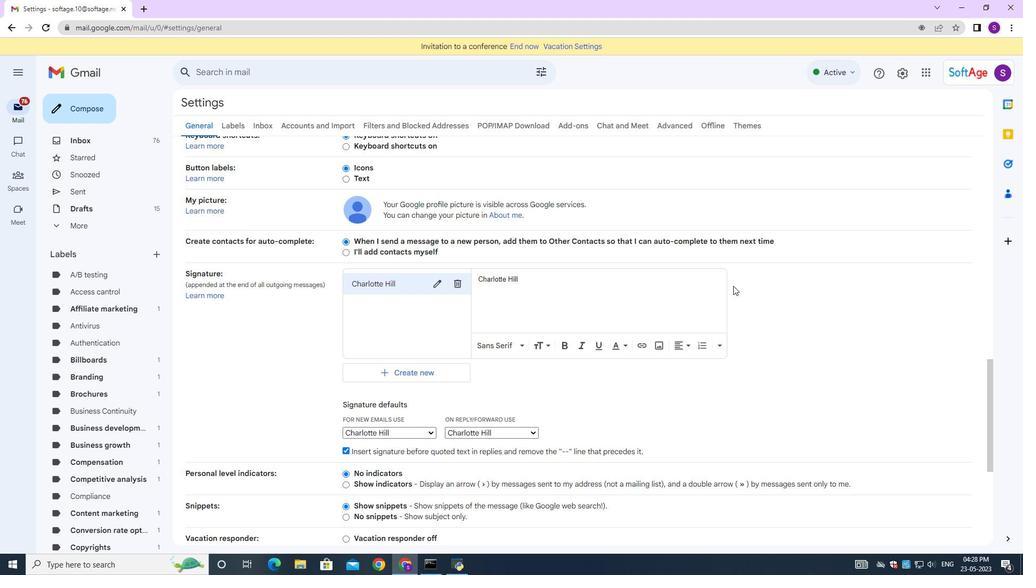 
Action: Mouse moved to (699, 297)
Screenshot: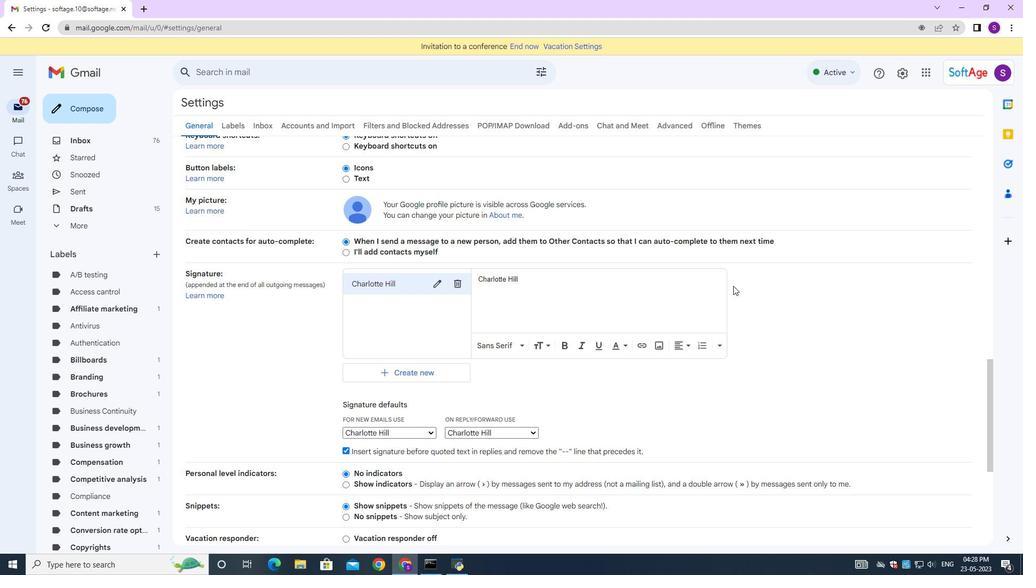 
Action: Mouse scrolled (699, 297) with delta (0, 0)
Screenshot: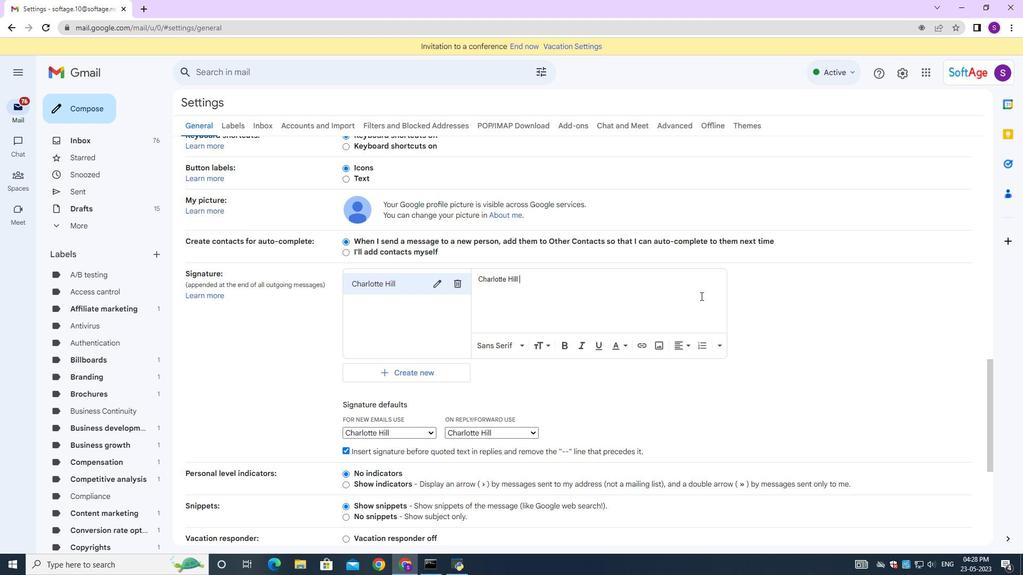 
Action: Mouse scrolled (699, 297) with delta (0, 0)
Screenshot: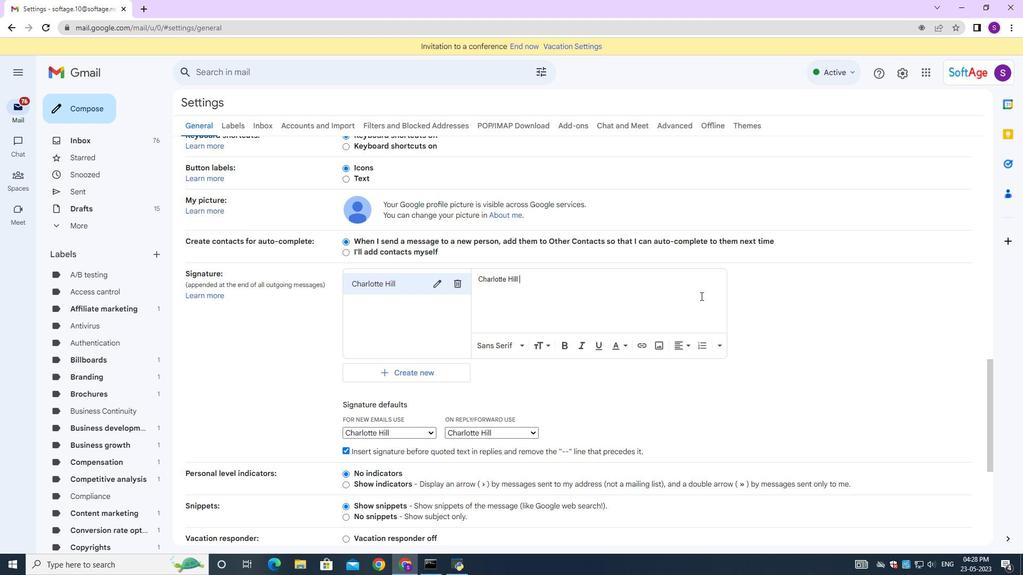 
Action: Mouse moved to (699, 297)
Screenshot: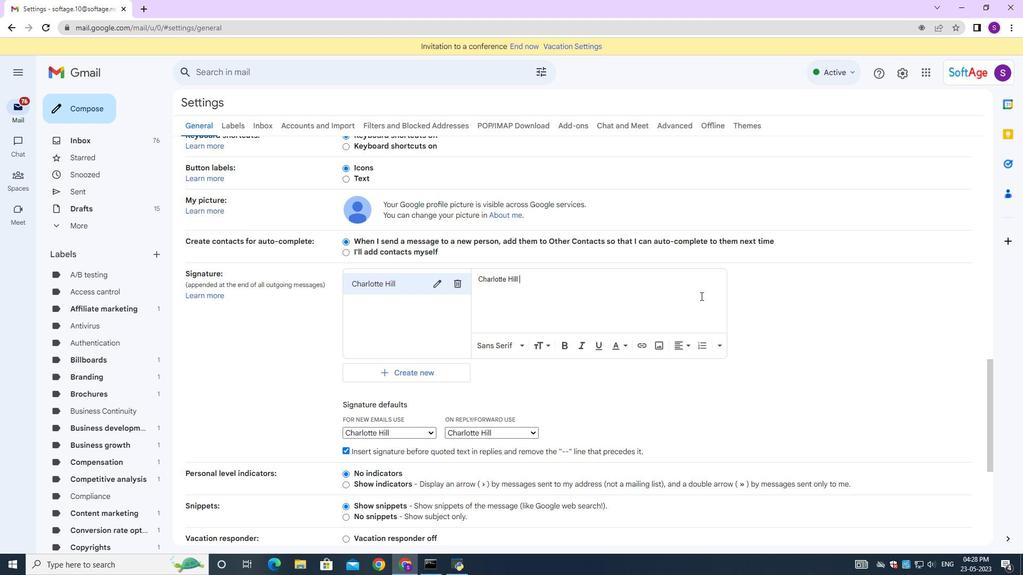 
Action: Mouse scrolled (699, 297) with delta (0, 0)
Screenshot: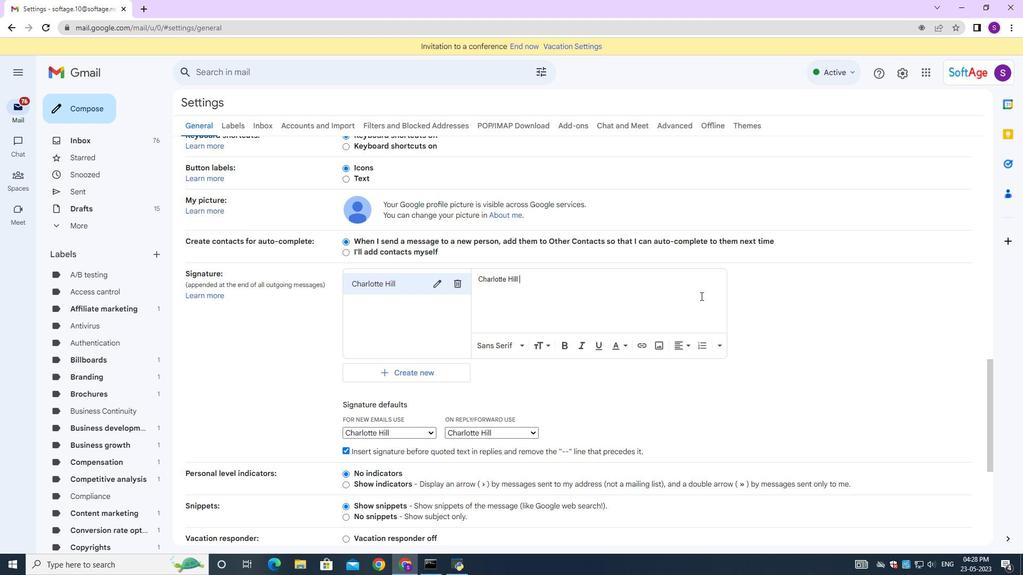 
Action: Mouse moved to (698, 297)
Screenshot: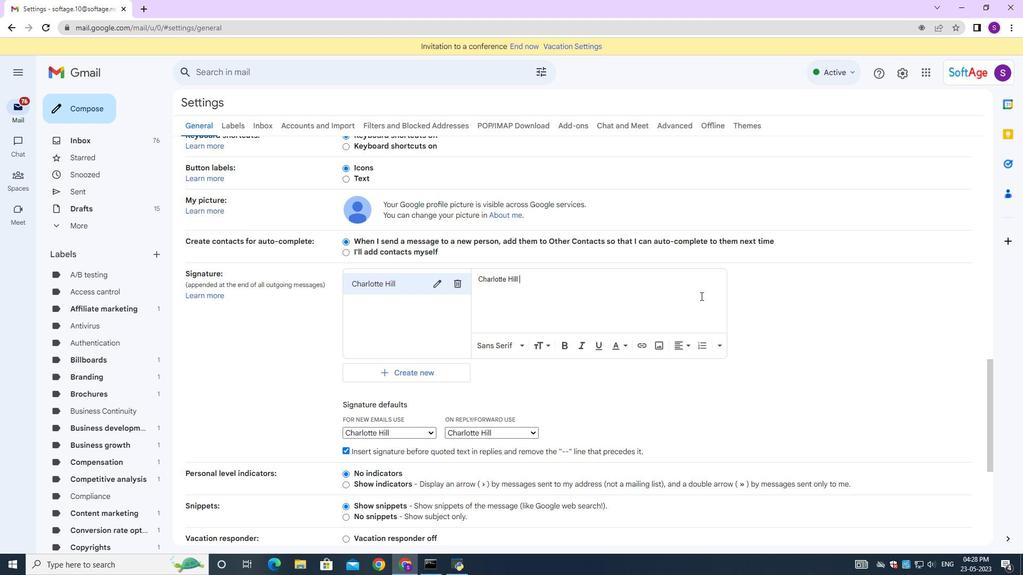 
Action: Mouse scrolled (698, 297) with delta (0, 0)
Screenshot: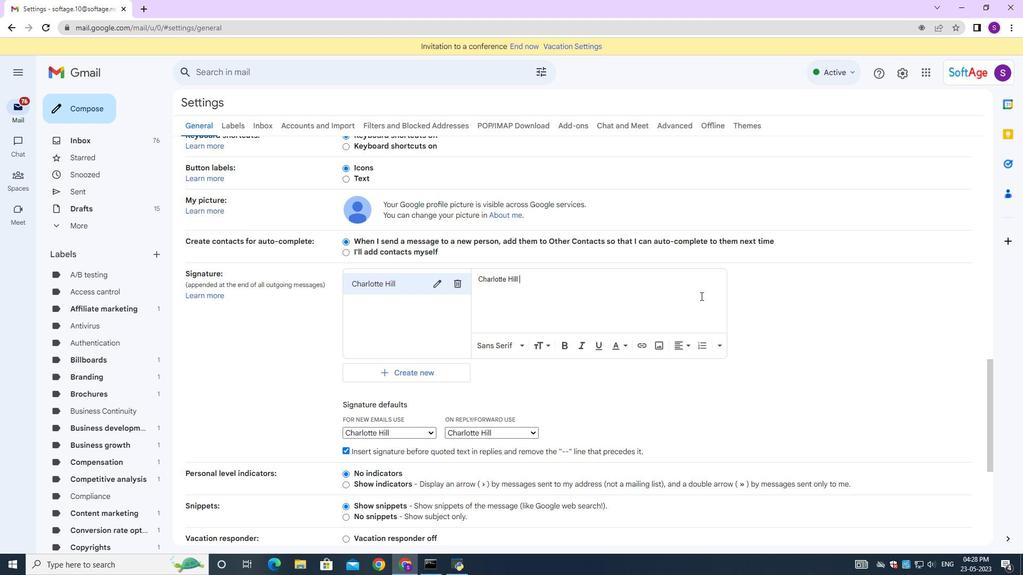 
Action: Mouse moved to (552, 486)
Screenshot: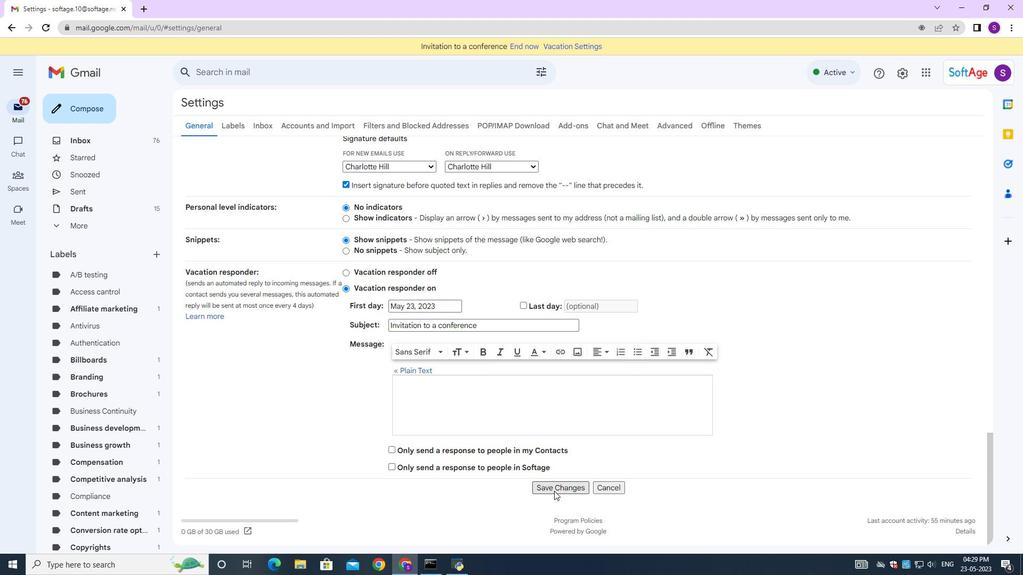 
Action: Mouse pressed left at (552, 486)
Screenshot: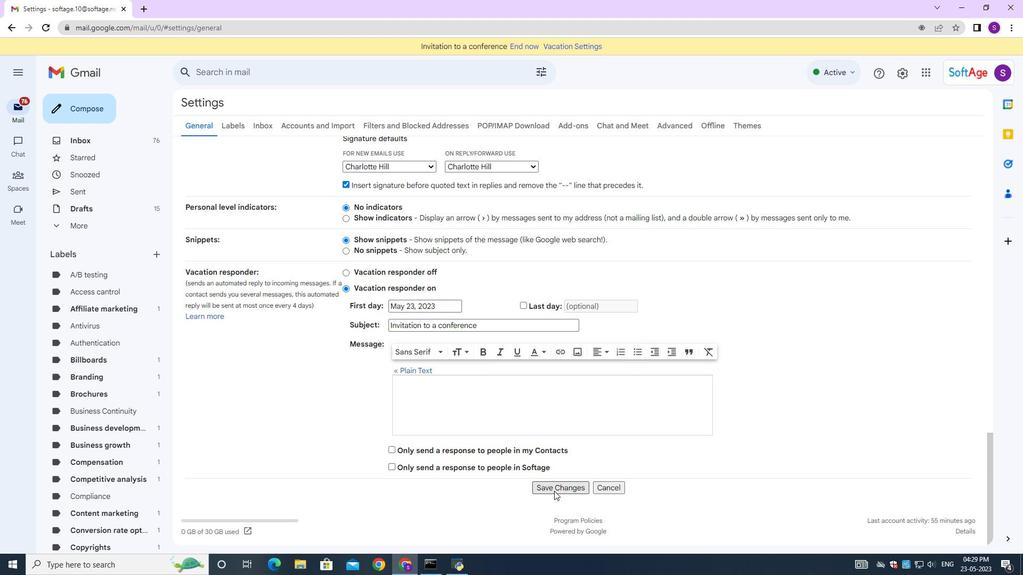 
Action: Mouse moved to (540, 474)
Screenshot: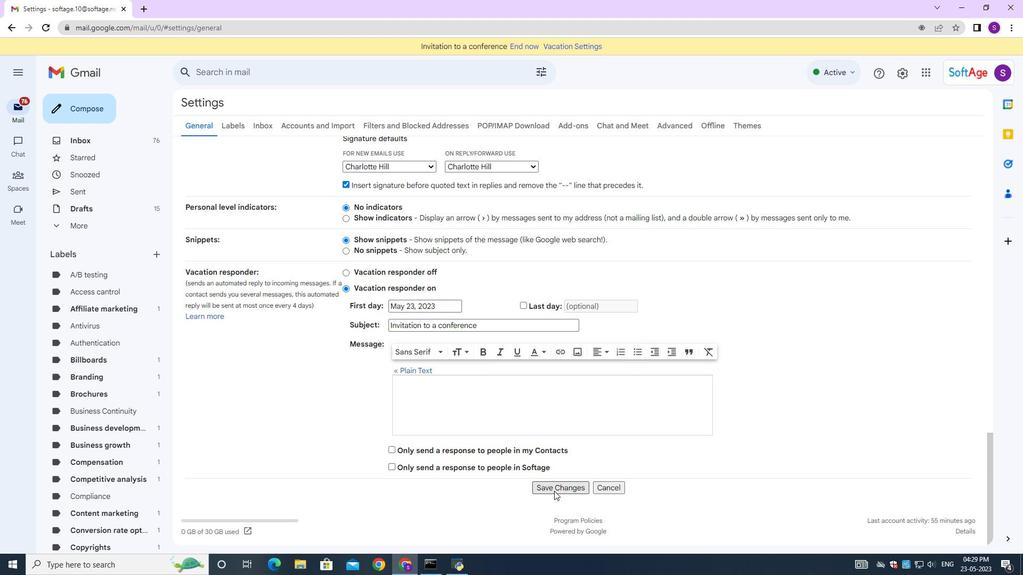 
Action: Mouse pressed left at (540, 474)
Screenshot: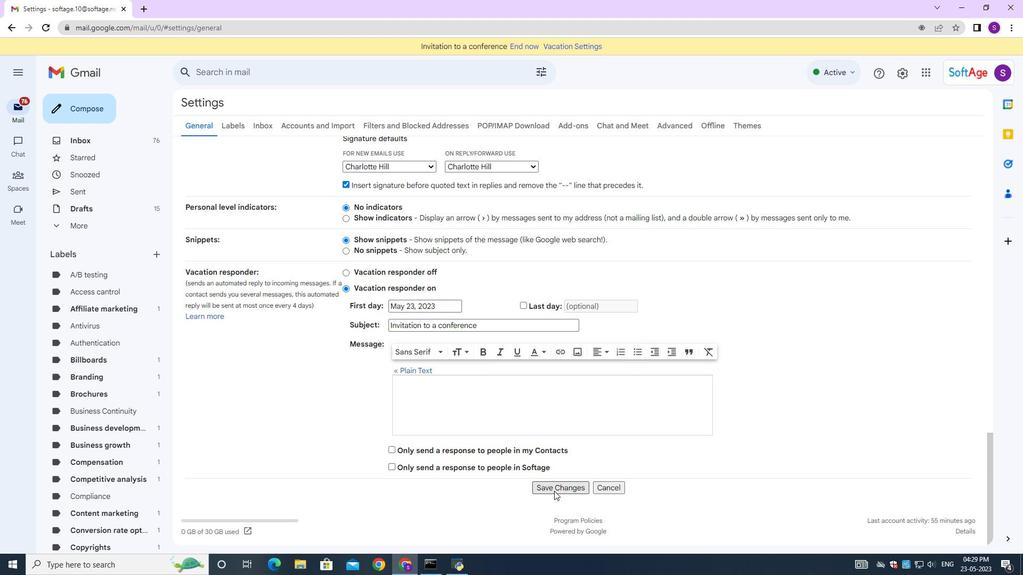 
Action: Mouse moved to (86, 105)
Screenshot: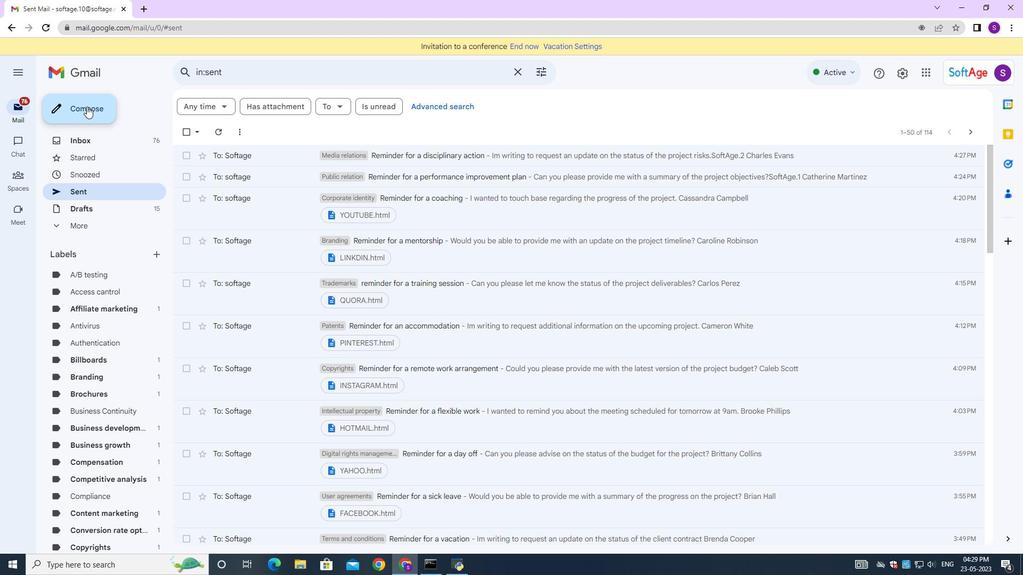 
Action: Mouse pressed left at (86, 105)
Screenshot: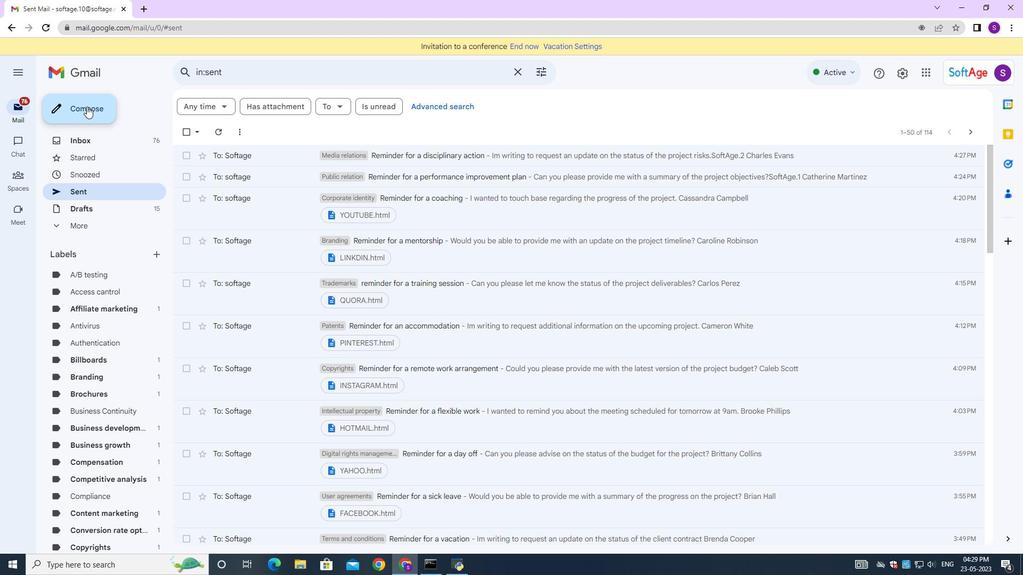 
Action: Mouse moved to (709, 269)
Screenshot: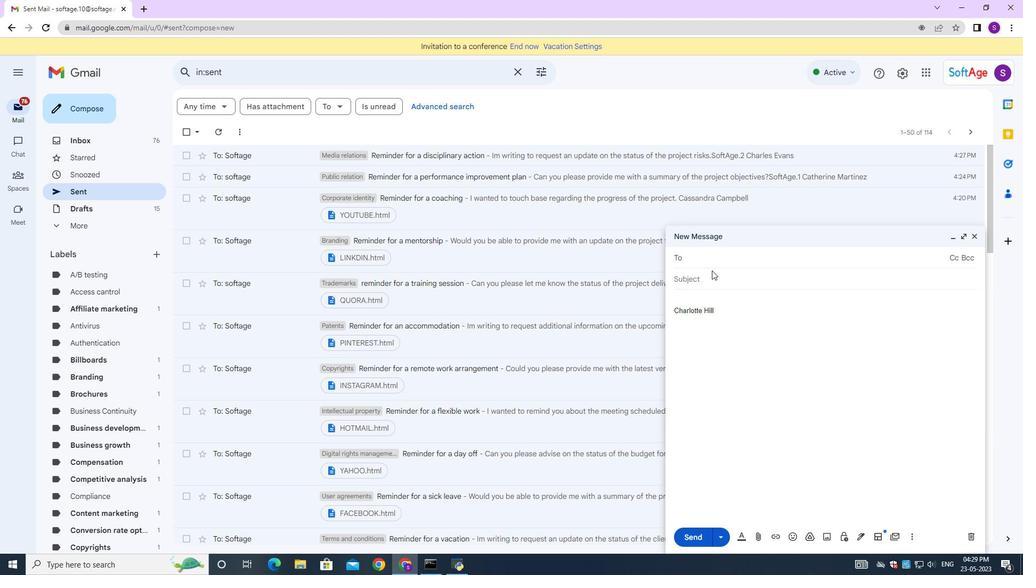 
Action: Key pressed fg<Key.backspace><Key.backspace>ws<Key.backspace><Key.backspace><Key.shift><Key.shift><Key.shift><Key.shift><Key.shift>So<Key.backspace><Key.backspace>softage.3<Key.shift>@softage.net
Screenshot: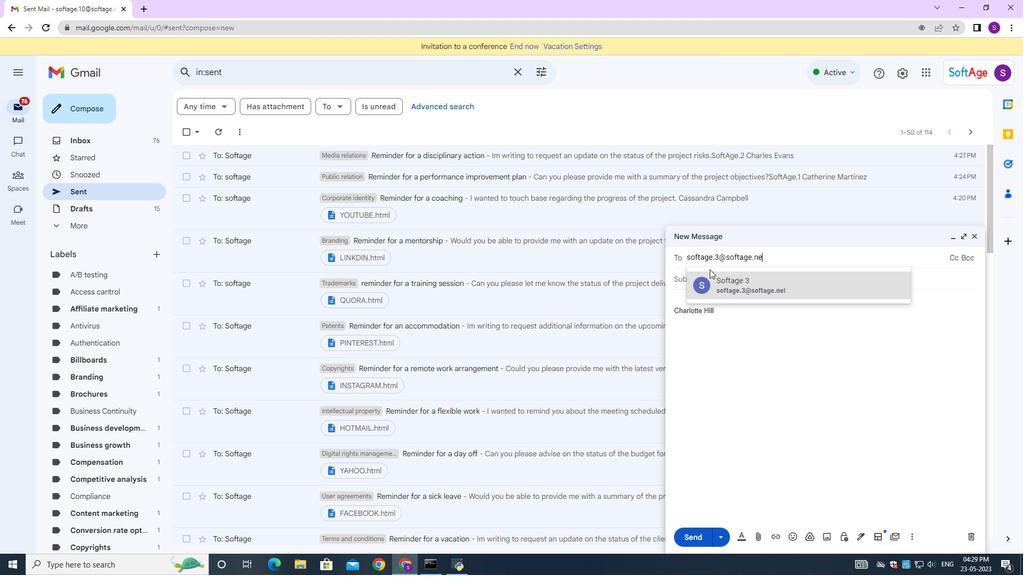 
Action: Mouse moved to (757, 284)
Screenshot: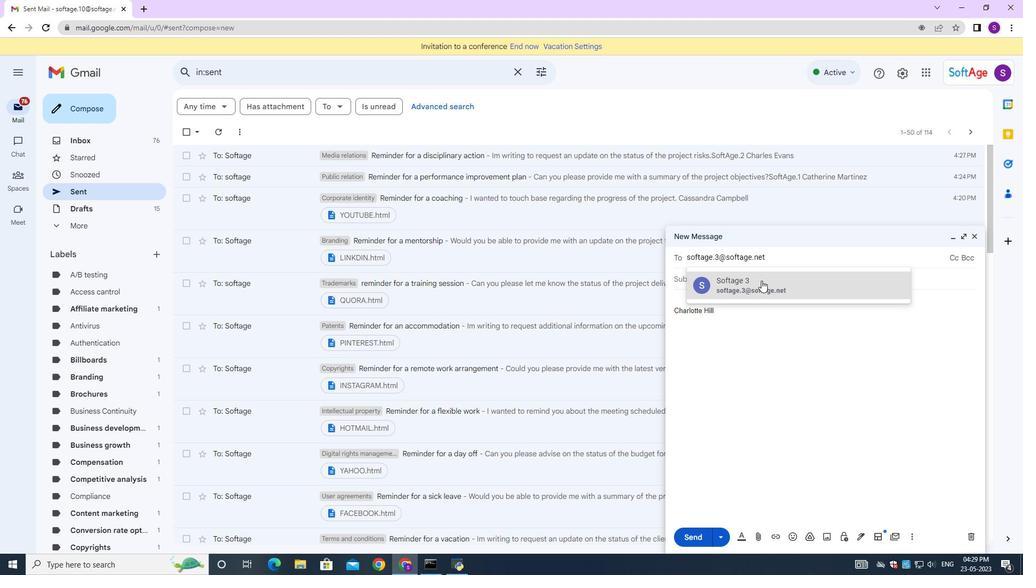 
Action: Mouse pressed left at (757, 284)
Screenshot: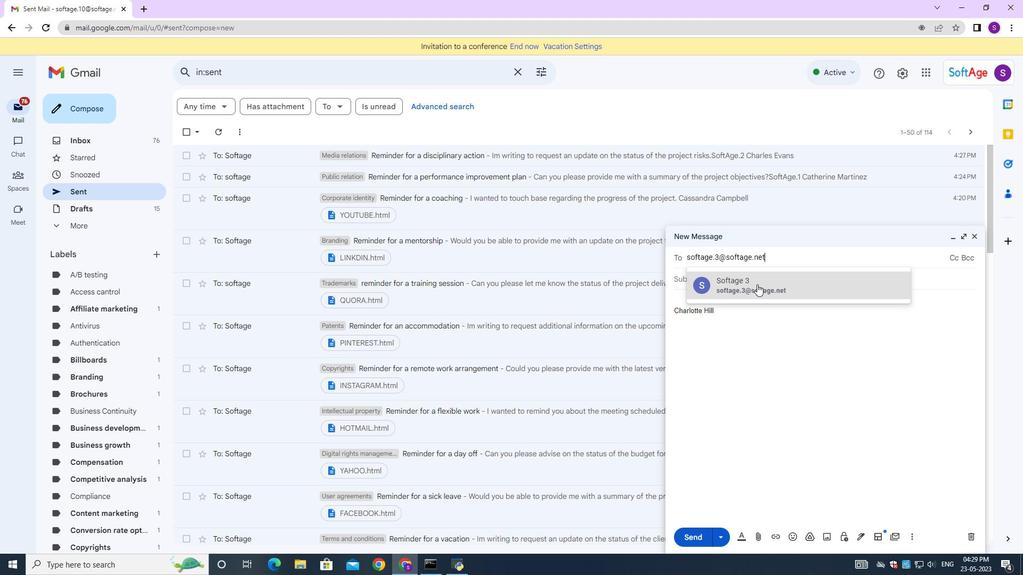
Action: Mouse moved to (746, 288)
Screenshot: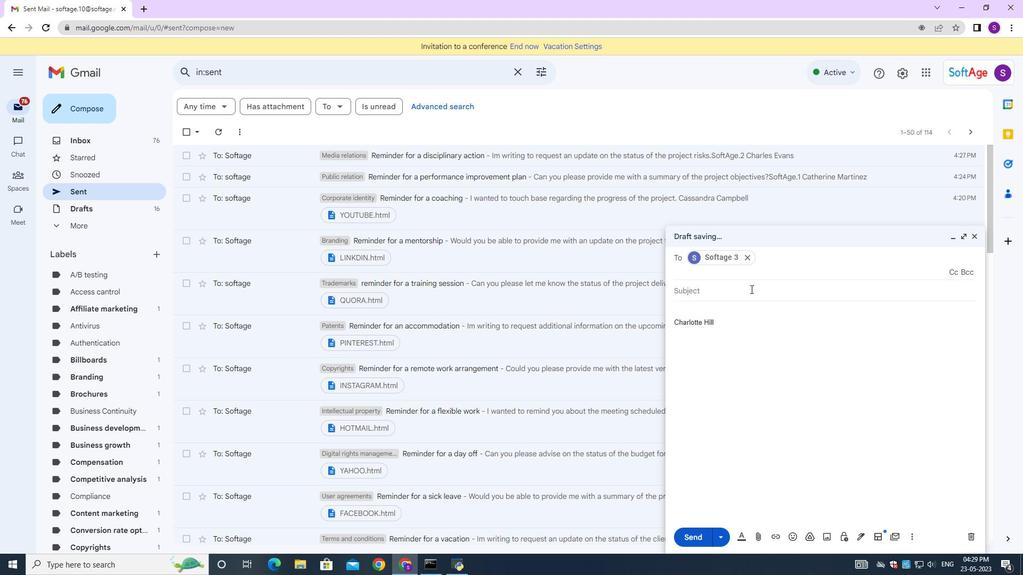 
Action: Mouse pressed left at (746, 288)
Screenshot: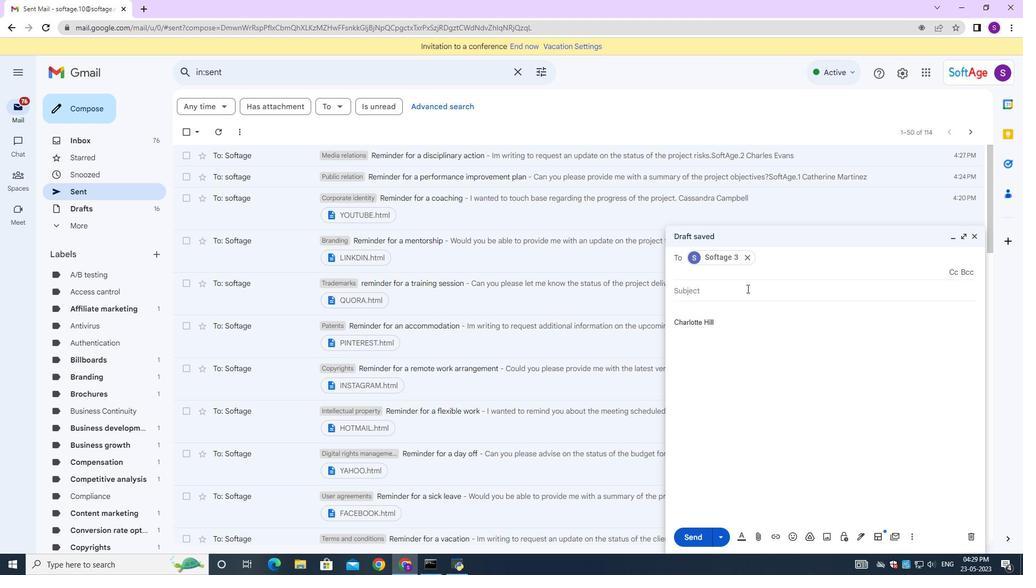 
Action: Mouse moved to (758, 293)
Screenshot: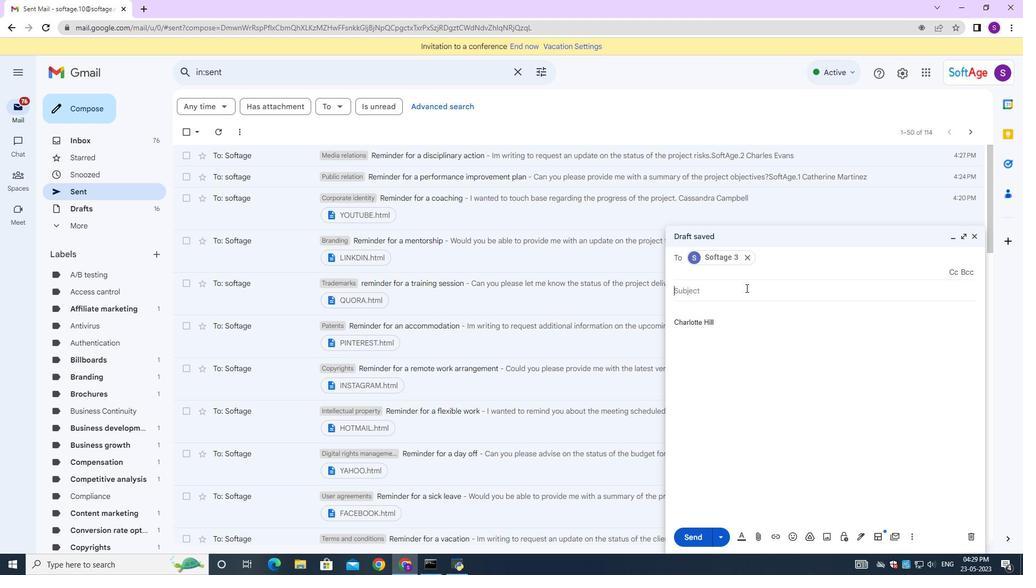 
Action: Key pressed <Key.shift>Reminder<Key.space>for<Key.space>a<Key.space>termination<Key.space>meetion<Key.backspace><Key.backspace>ng<Key.space>
Screenshot: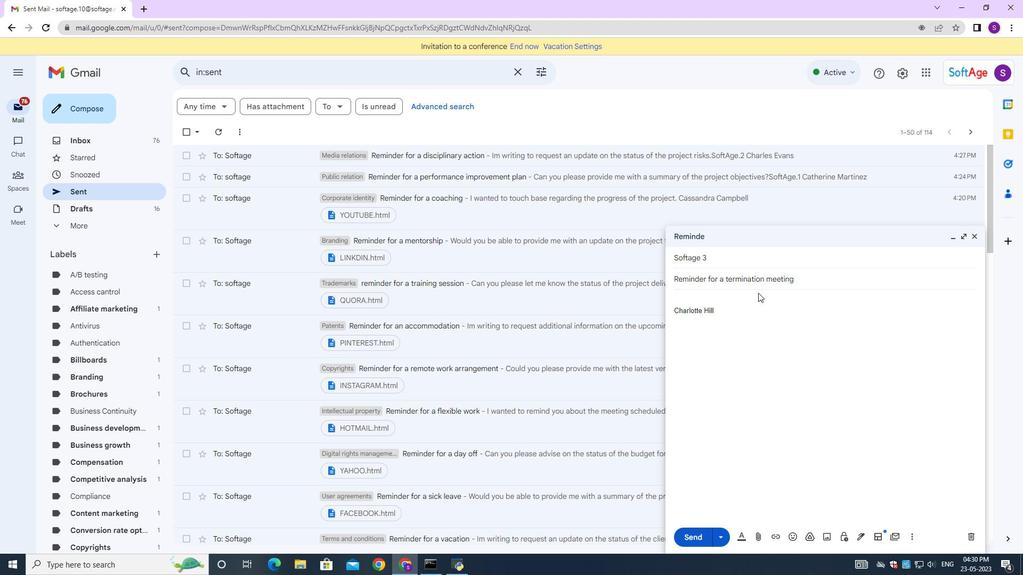 
Action: Mouse moved to (718, 303)
Screenshot: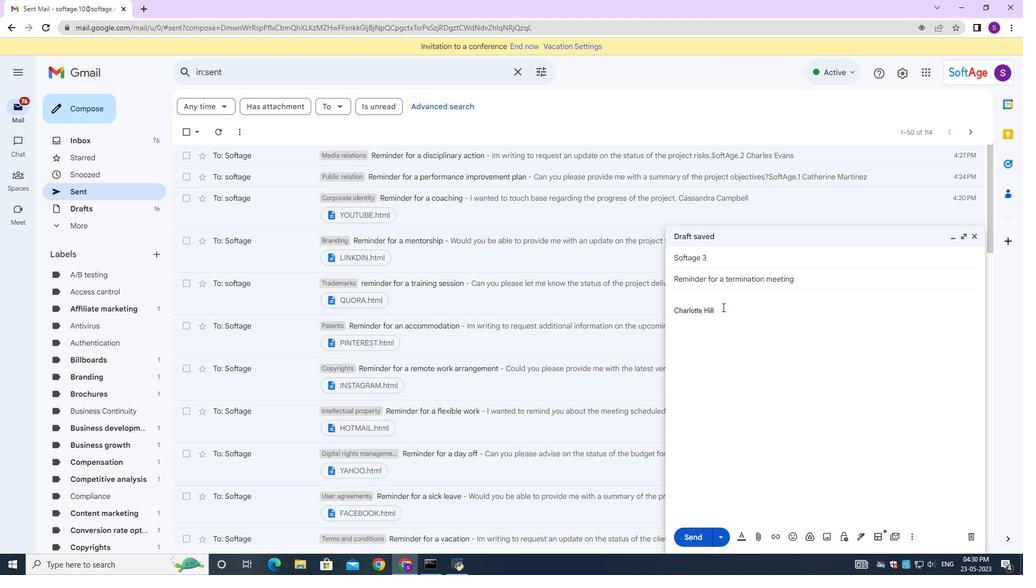 
Action: Mouse pressed left at (718, 303)
Screenshot: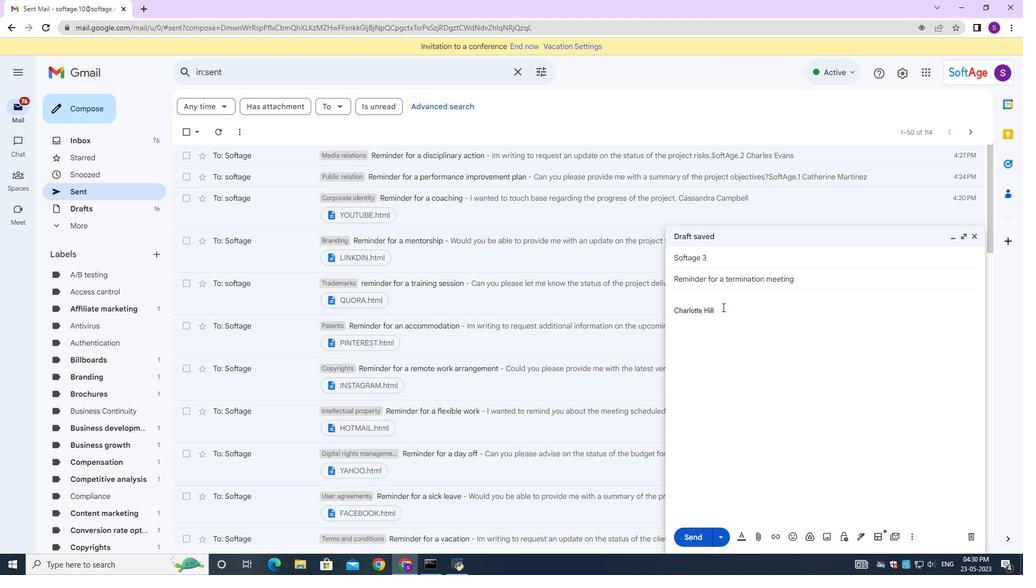 
Action: Mouse moved to (725, 301)
Screenshot: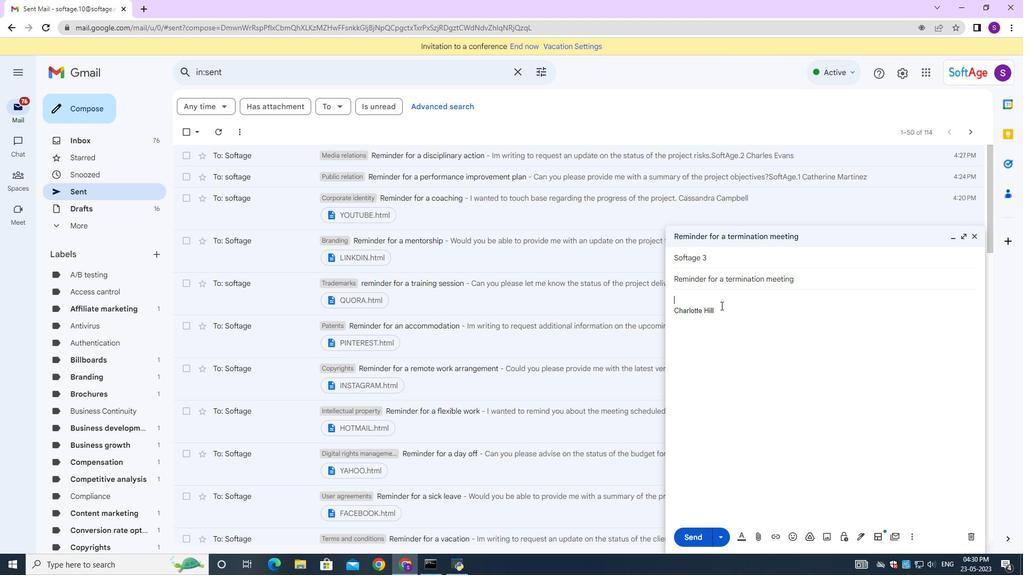 
Action: Mouse pressed left at (725, 301)
Screenshot: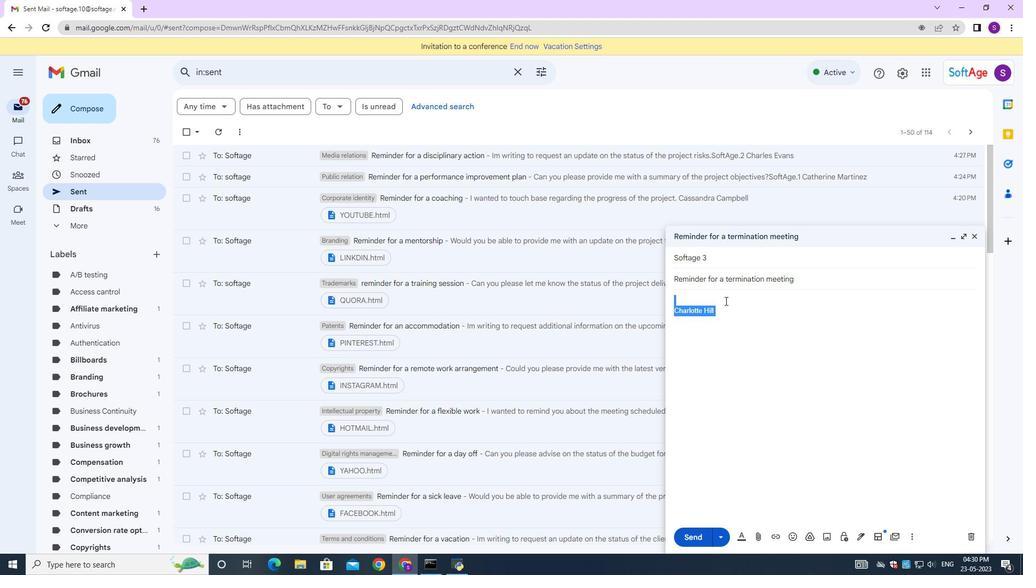 
Action: Mouse moved to (719, 301)
Screenshot: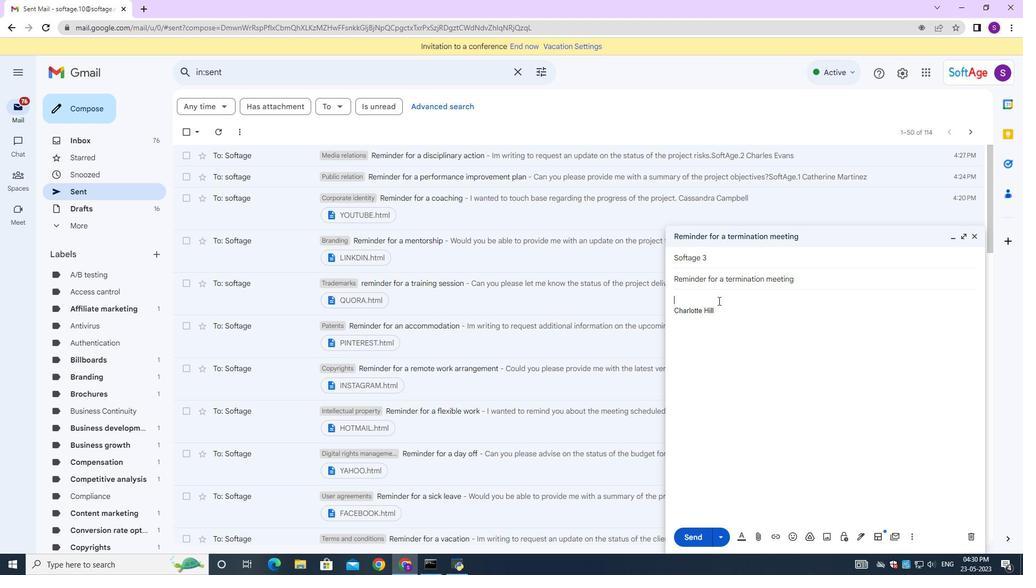 
Action: Key pressed <Key.shift>Could<Key.space>you<Key.space>please<Key.space>let<Key.space>me<Key.space>khone<Key.backspace><Key.backspace><Key.backspace><Key.backspace>now<Key.space>the<Key.space>status<Key.space>of<Key.space>the<Key.space>project<Key.space>milestones<Key.space><Key.shift_r>??<Key.backspace><Key.backspace><Key.backspace><Key.shift_r>?
Screenshot: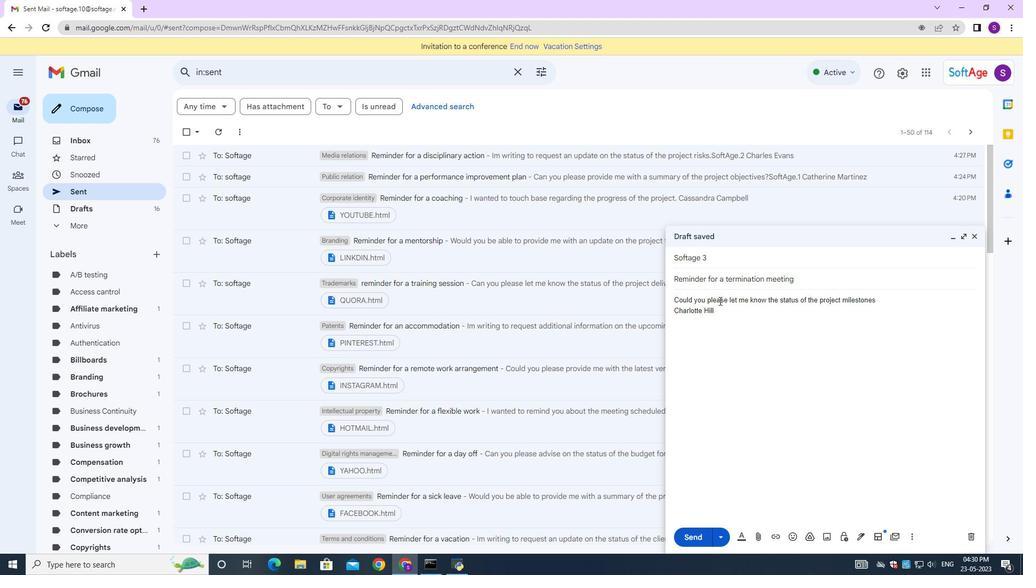 
Action: Mouse moved to (776, 540)
Screenshot: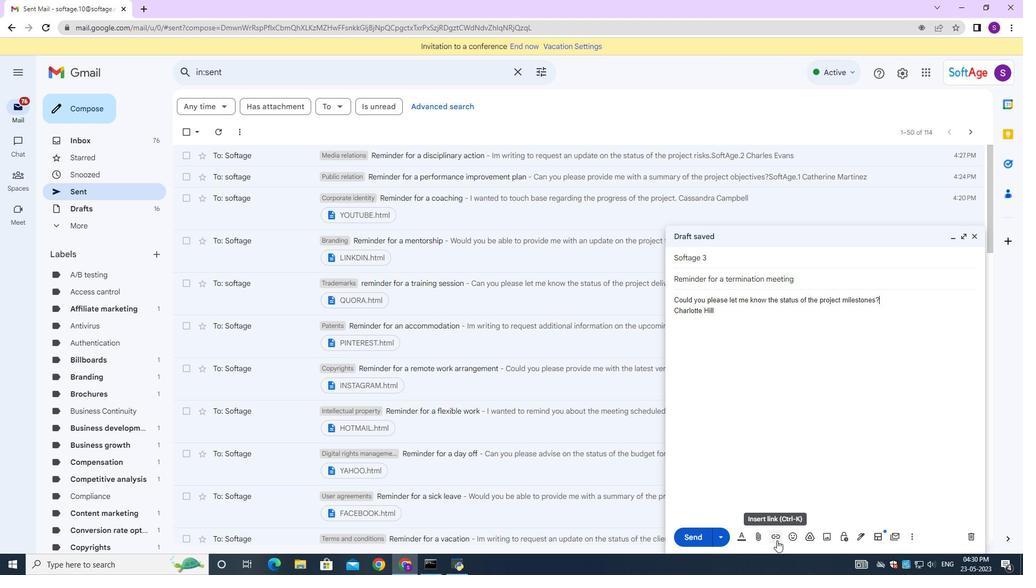 
Action: Mouse pressed left at (776, 540)
Screenshot: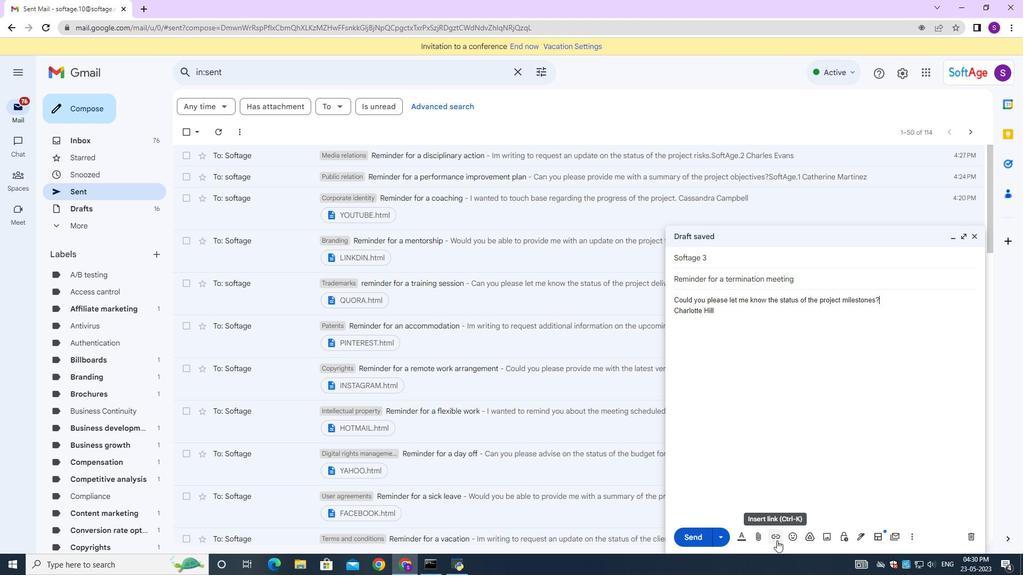
Action: Mouse moved to (368, 306)
Screenshot: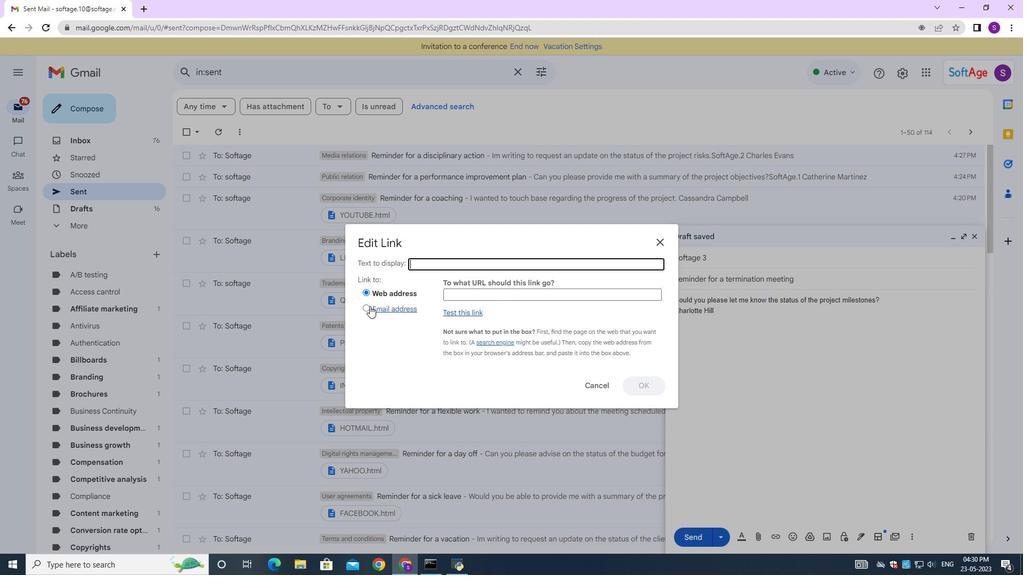 
Action: Mouse pressed left at (368, 306)
Screenshot: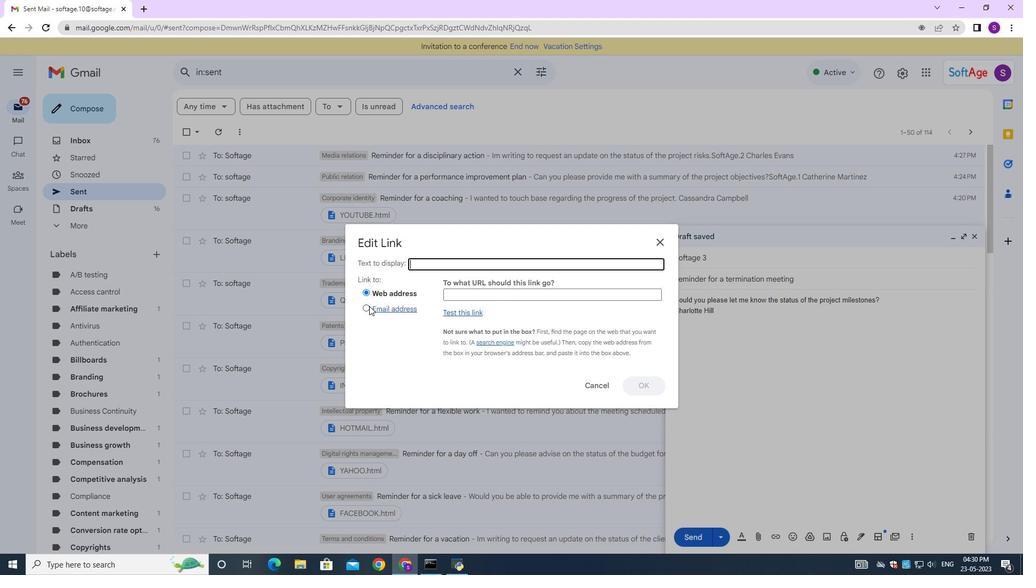 
Action: Mouse moved to (449, 269)
Screenshot: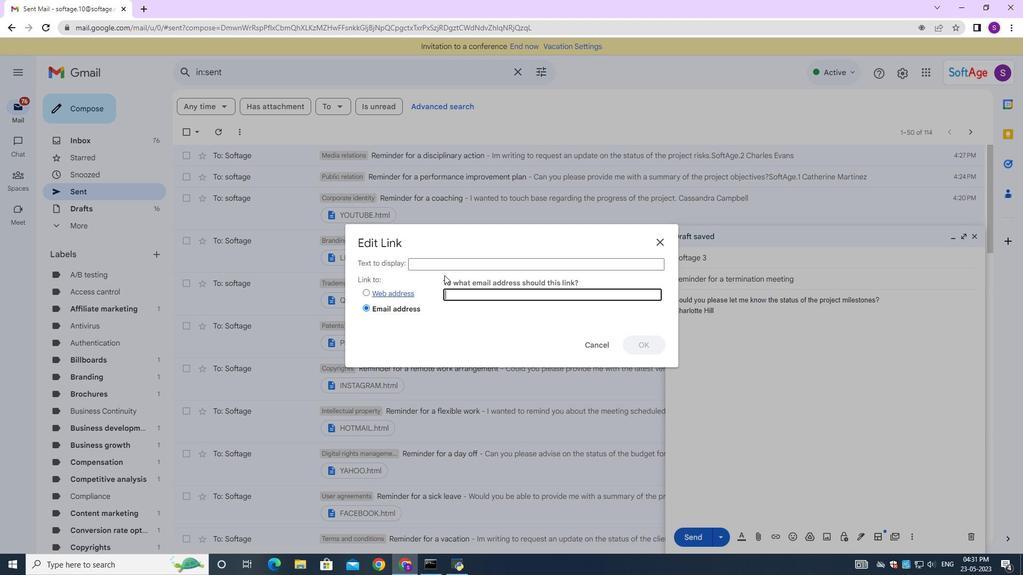 
Action: Mouse pressed left at (449, 269)
Screenshot: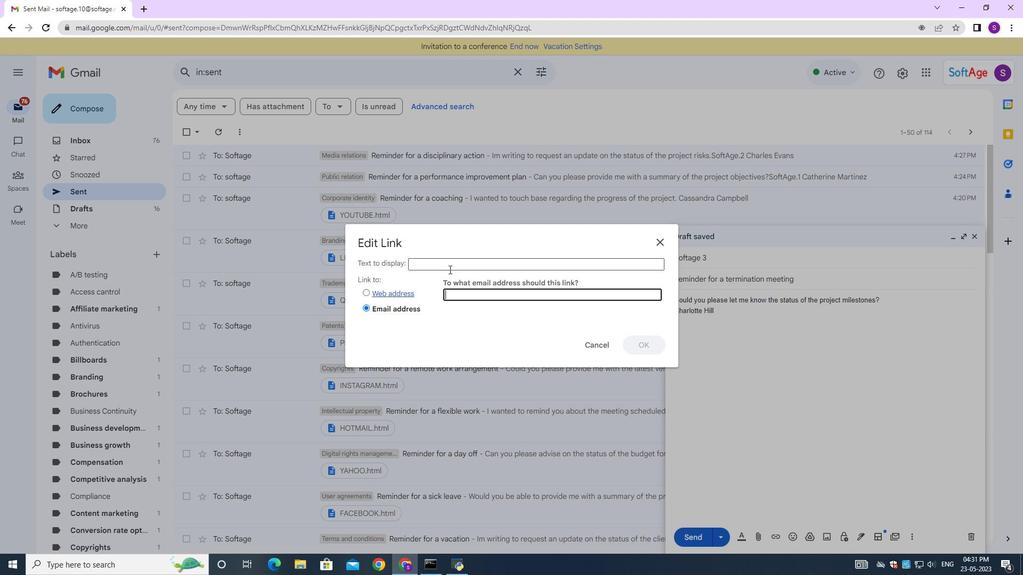 
Action: Mouse moved to (452, 271)
Screenshot: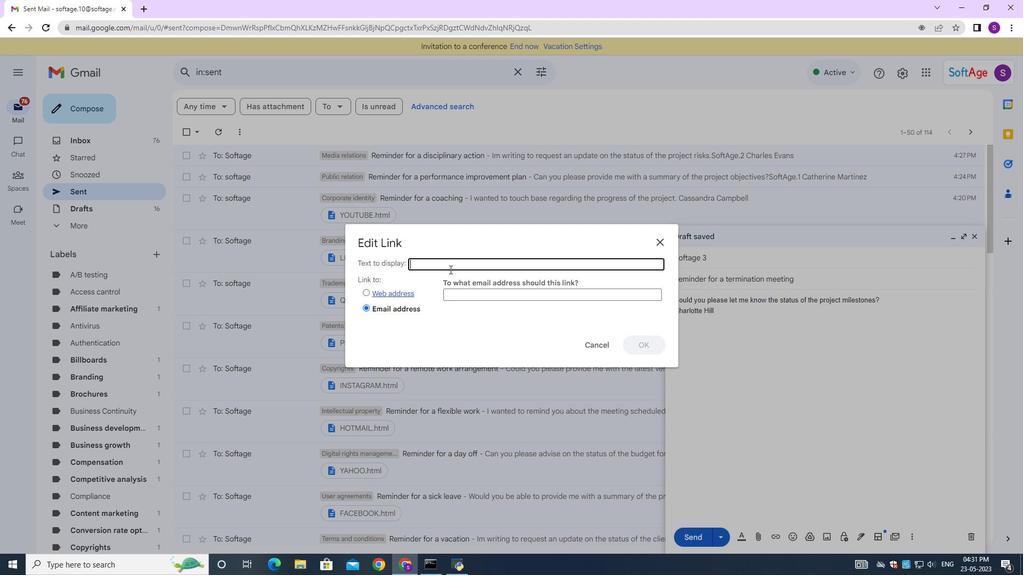 
Action: Key pressed <Key.shift><Key.shift><Key.shift><Key.shift><Key.shift><Key.shift><Key.shift><Key.shift><Key.shift><Key.shift><Key.shift><Key.shift><Key.shift><Key.shift><Key.shift><Key.shift><Key.shift><Key.shift><Key.shift><Key.shift><Key.shift><Key.shift><Key.shift><Key.shift><Key.shift><Key.shift><Key.shift><Key.shift><Key.shift><Key.shift><Key.shift><Key.shift><Key.shift><Key.shift><Key.shift><Key.shift><Key.shift><Key.shift><Key.shift><Key.shift><Key.shift><Key.shift><Key.shift><Key.shift><Key.shift><Key.shift><Key.shift><Key.shift><Key.shift><Key.shift><Key.shift><Key.shift><Key.shift><Key.shift><Key.shift><Key.shift><Key.shift><Key.shift><Key.shift><Key.shift><Key.shift><Key.shift>Softage.3
Screenshot: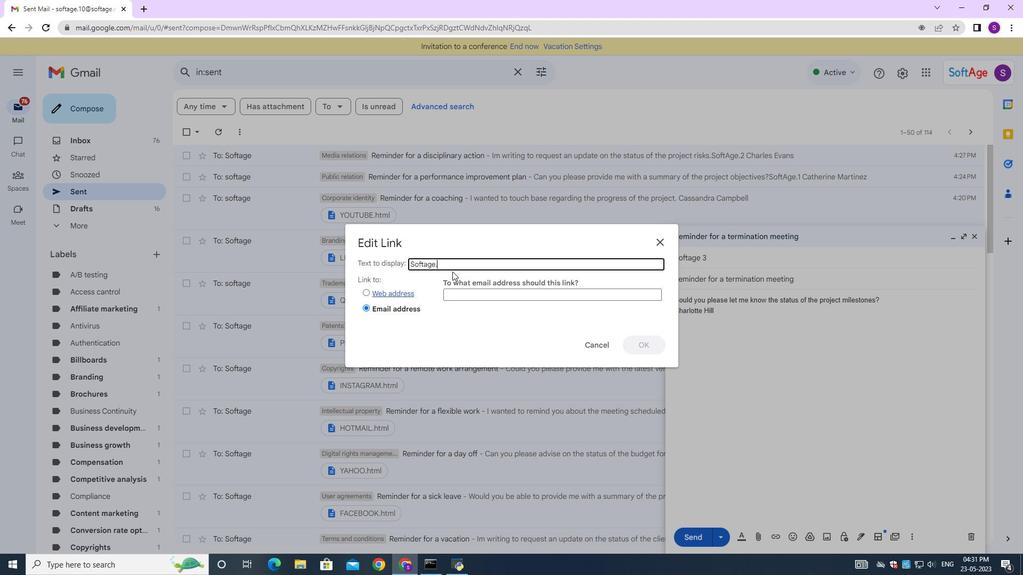 
Action: Mouse moved to (468, 293)
Screenshot: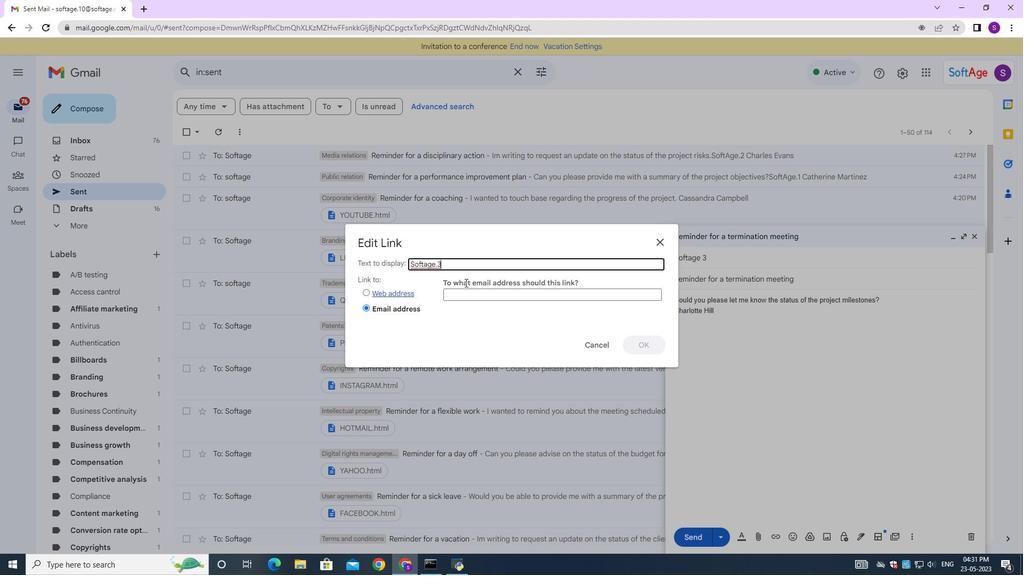 
Action: Mouse pressed left at (468, 293)
Screenshot: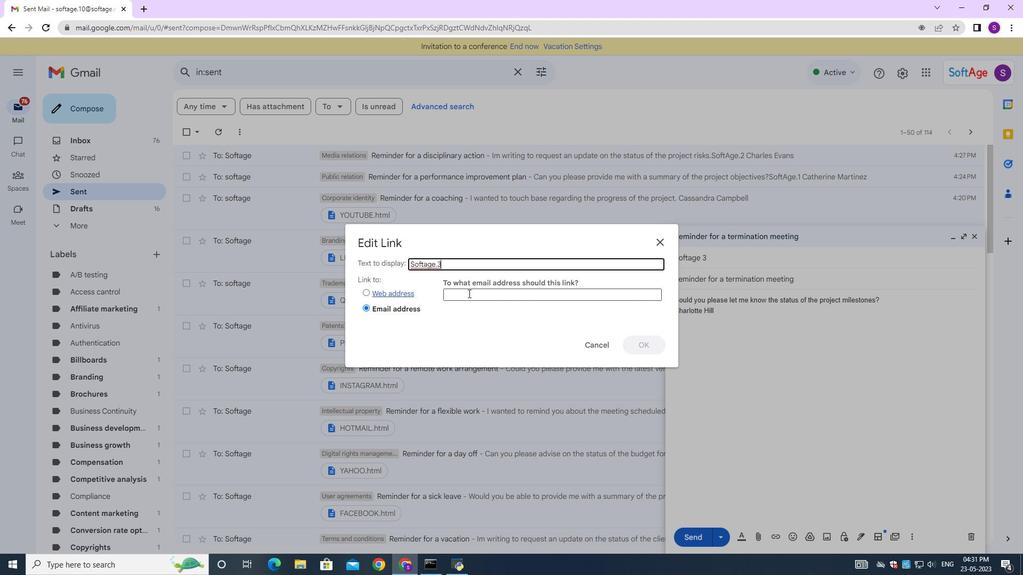 
Action: Mouse moved to (427, 264)
Screenshot: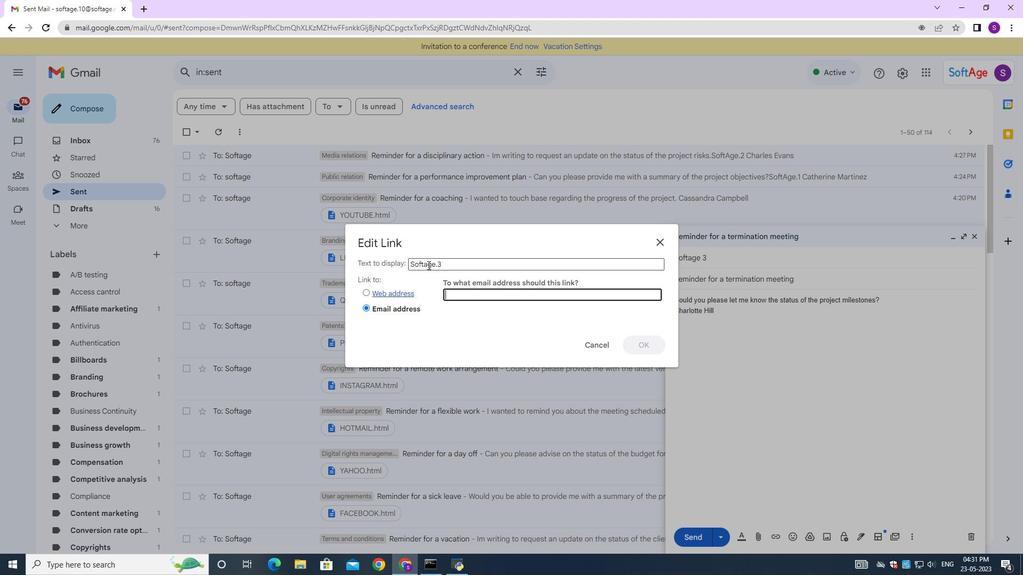 
Action: Mouse pressed left at (427, 264)
Screenshot: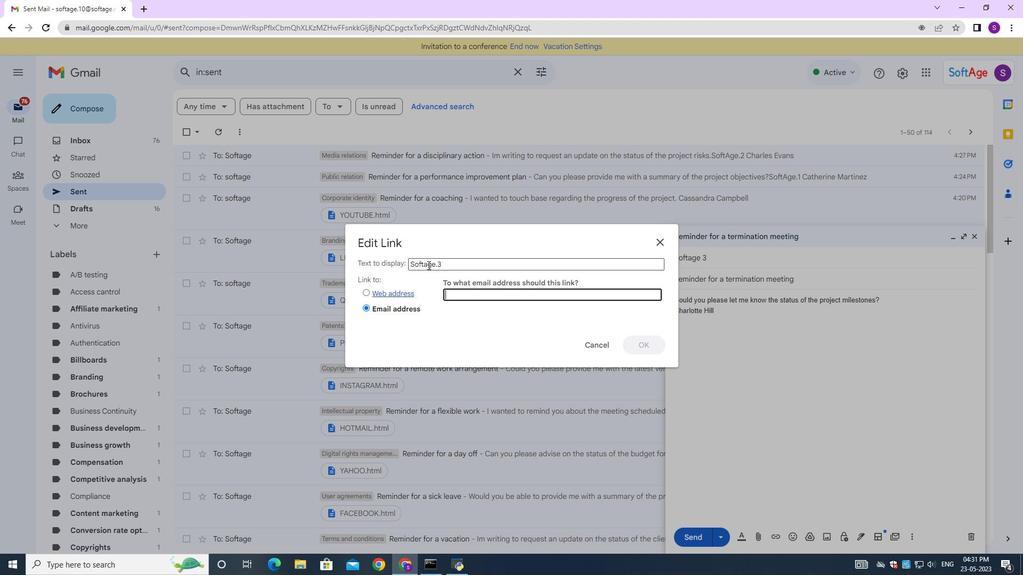 
Action: Mouse moved to (447, 273)
Screenshot: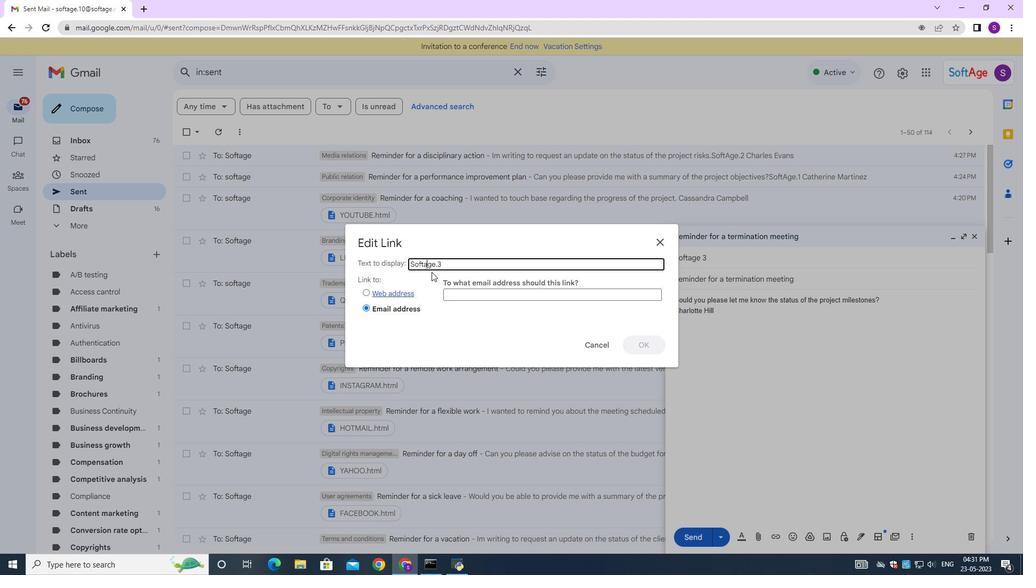 
Action: Key pressed <Key.backspace><Key.shift>A
Screenshot: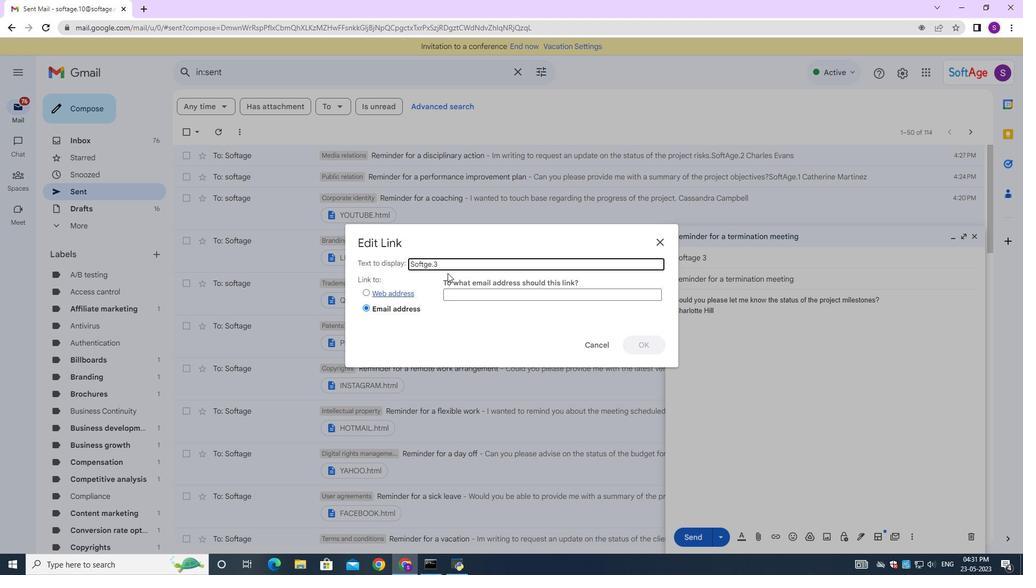 
Action: Mouse moved to (466, 292)
Screenshot: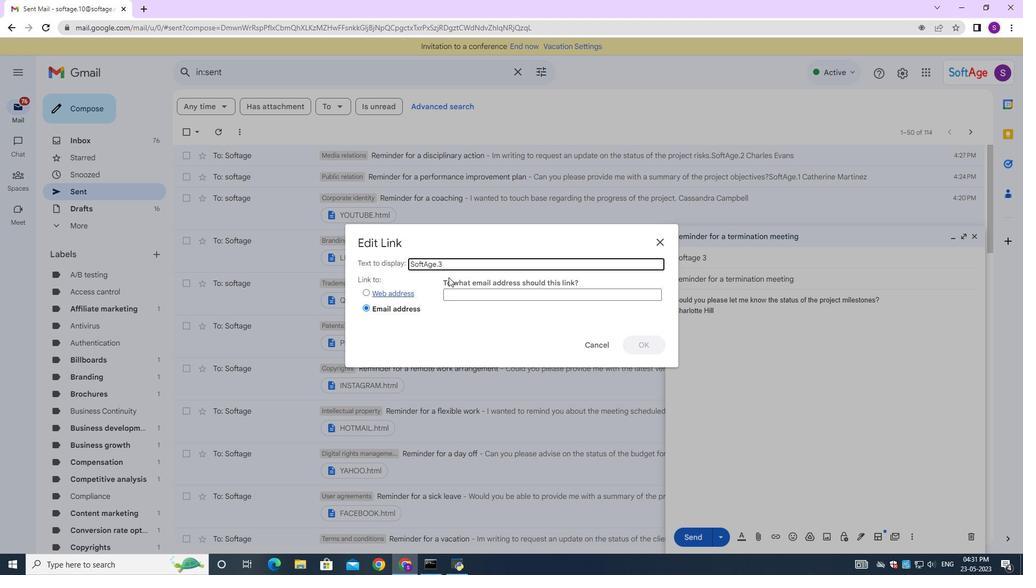 
Action: Mouse pressed left at (466, 292)
Screenshot: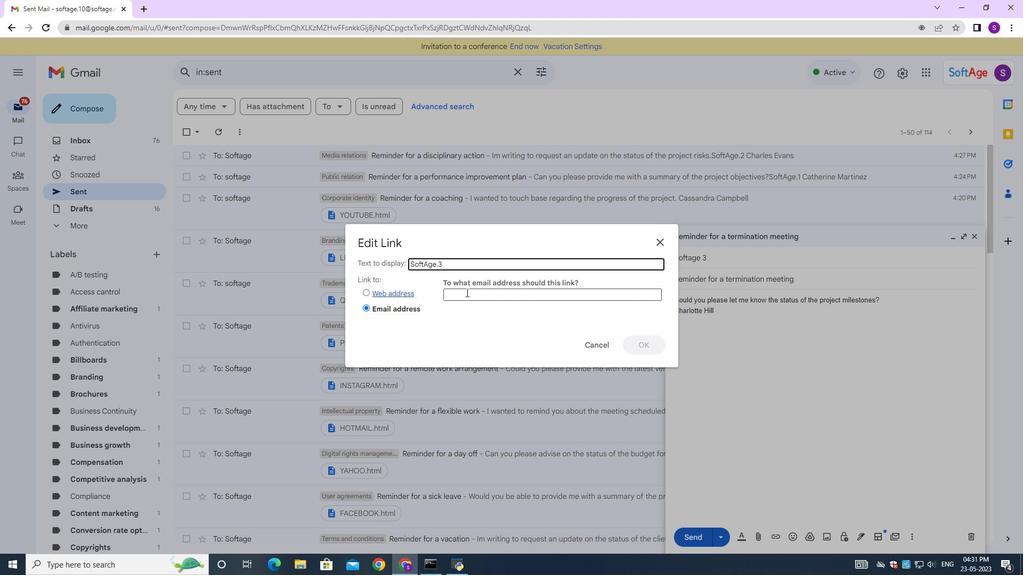 
Action: Key pressed <Key.shift>Sof<Key.backspace><Key.backspace><Key.backspace><Key.backspace>softage.3<Key.shift>@softage.net
Screenshot: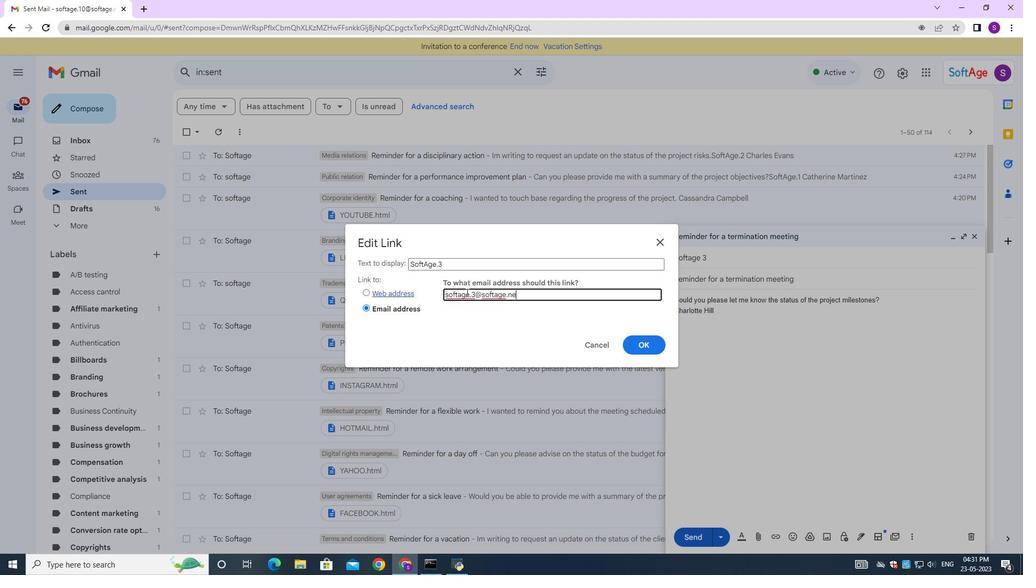 
Action: Mouse moved to (642, 345)
Screenshot: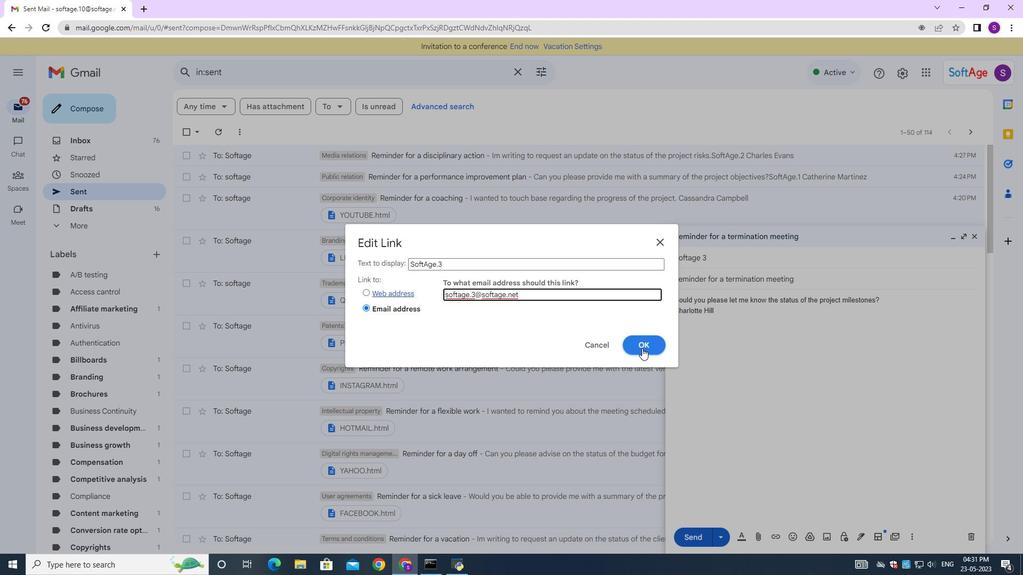 
Action: Mouse pressed left at (642, 345)
Screenshot: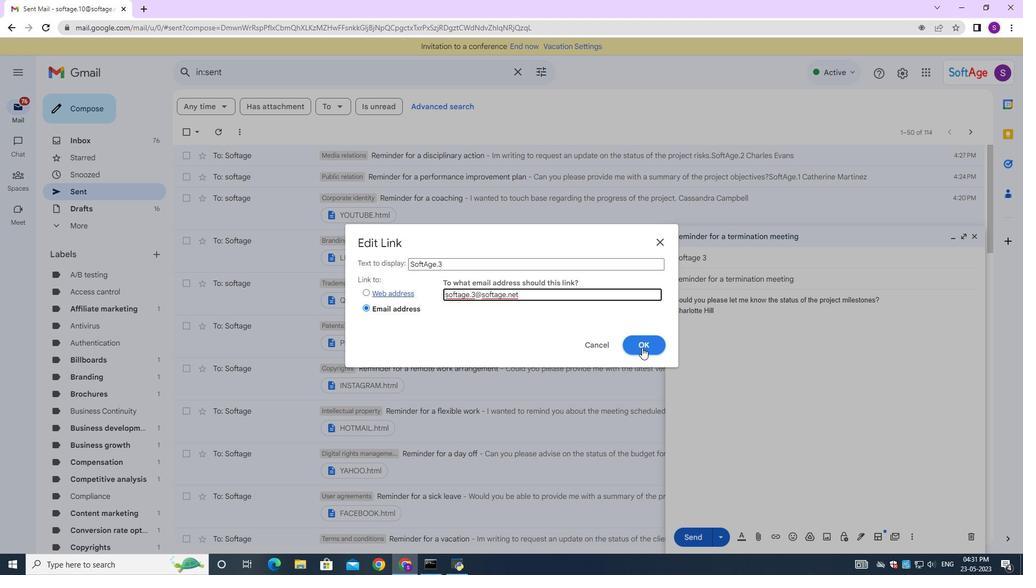 
Action: Mouse moved to (695, 535)
Screenshot: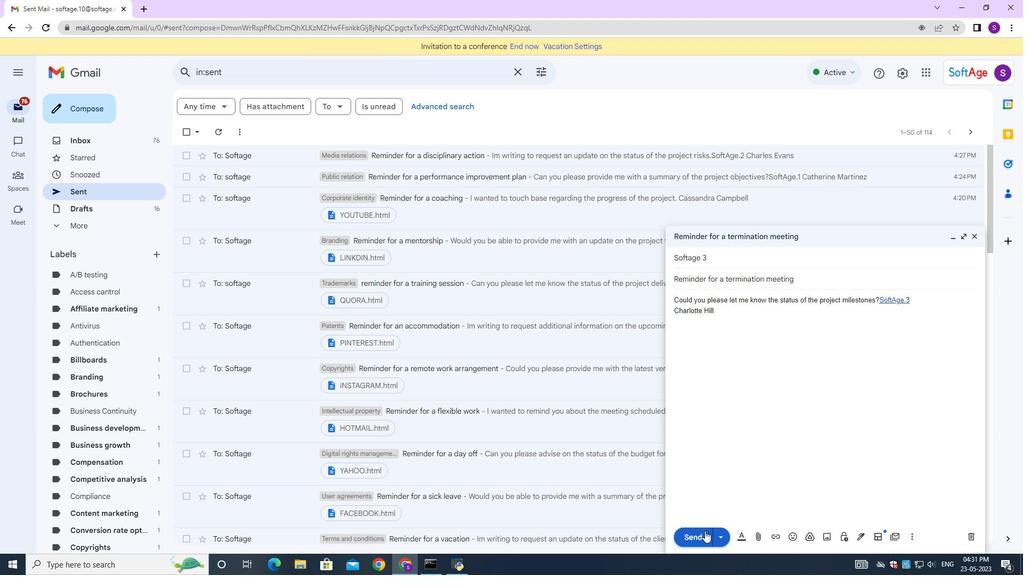 
Action: Mouse pressed left at (695, 535)
Screenshot: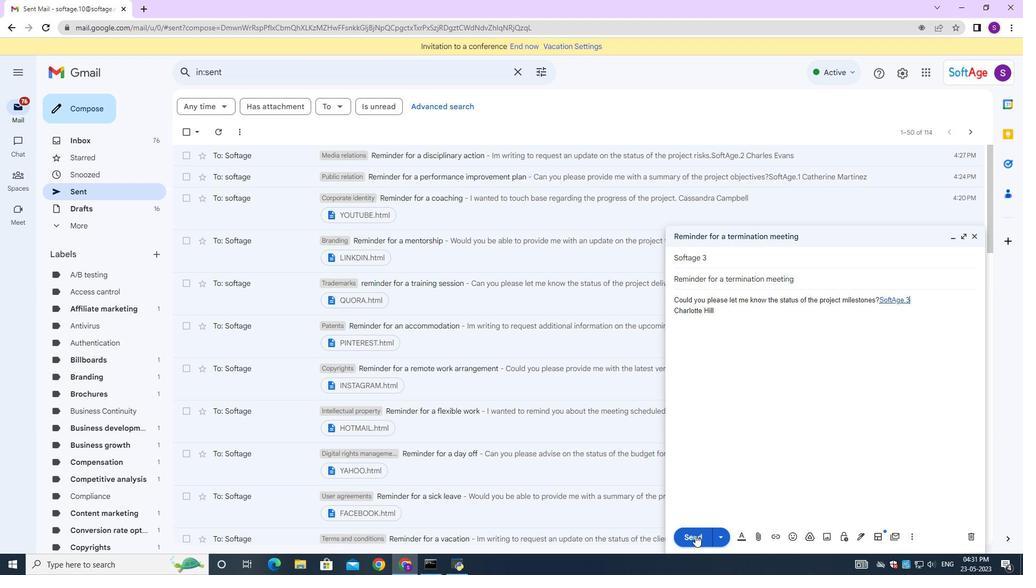 
Action: Mouse moved to (598, 156)
Screenshot: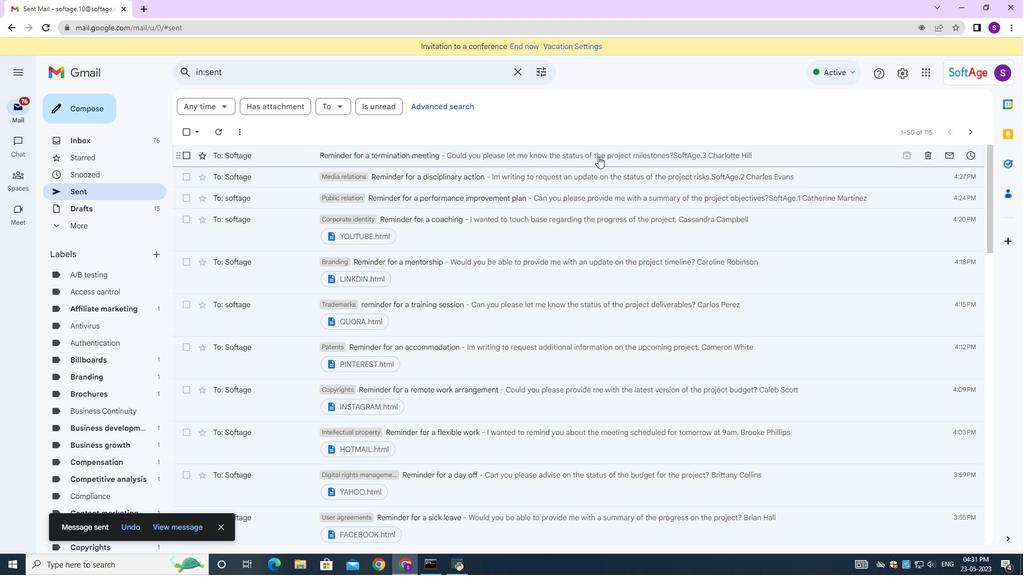 
Action: Mouse pressed left at (598, 156)
Screenshot: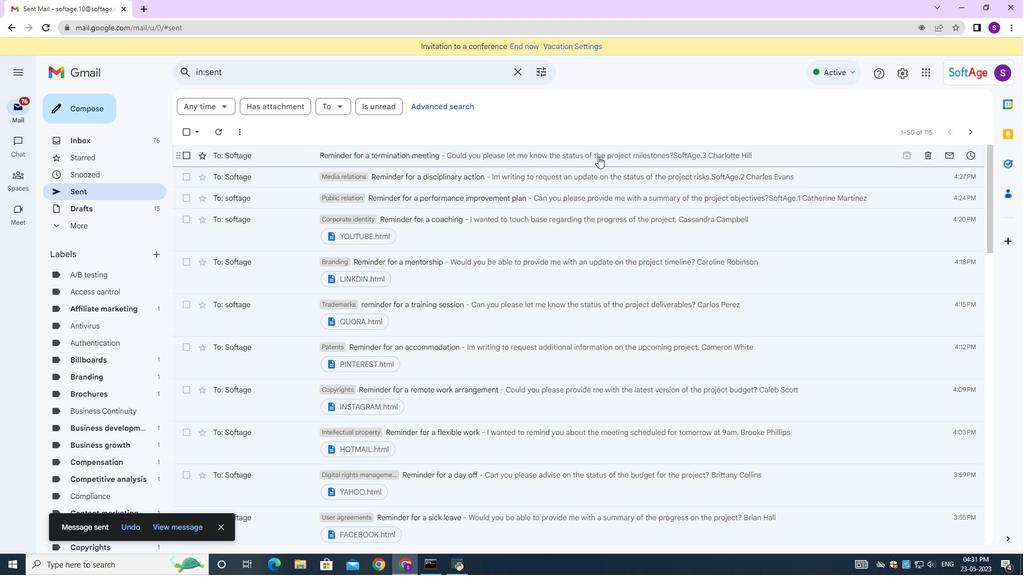 
Action: Mouse moved to (402, 106)
Screenshot: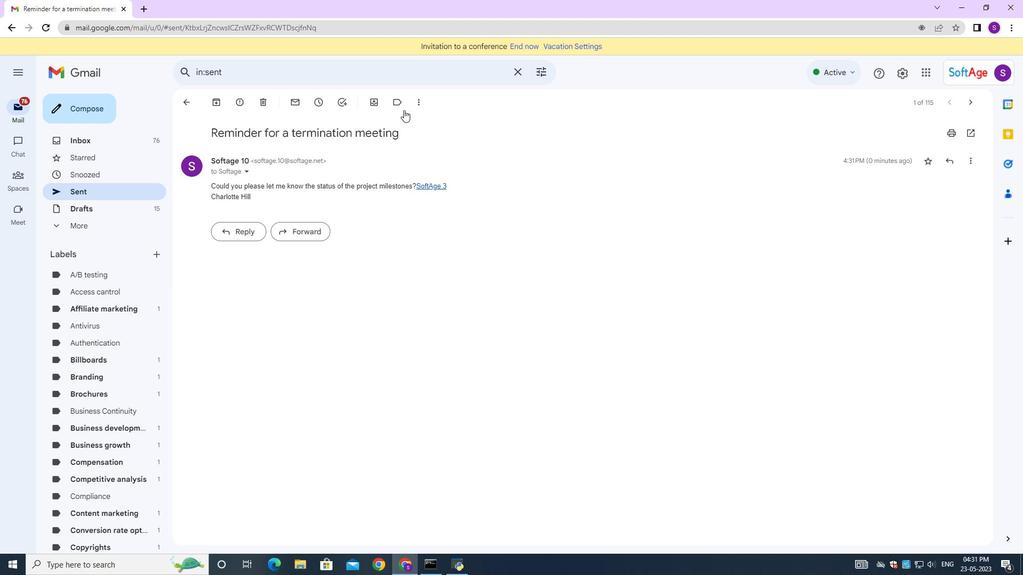 
Action: Mouse pressed left at (402, 106)
Screenshot: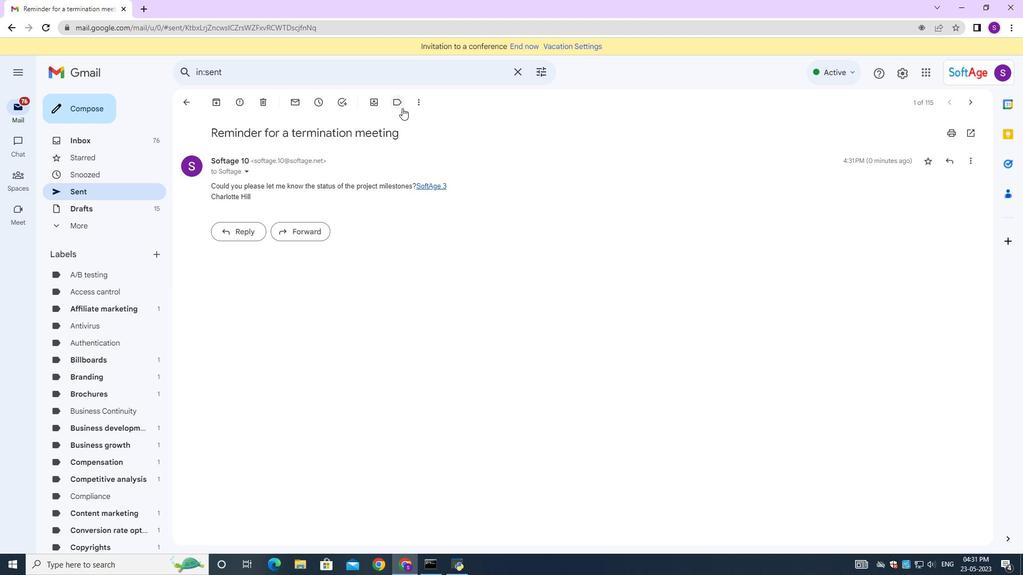 
Action: Mouse moved to (402, 106)
Screenshot: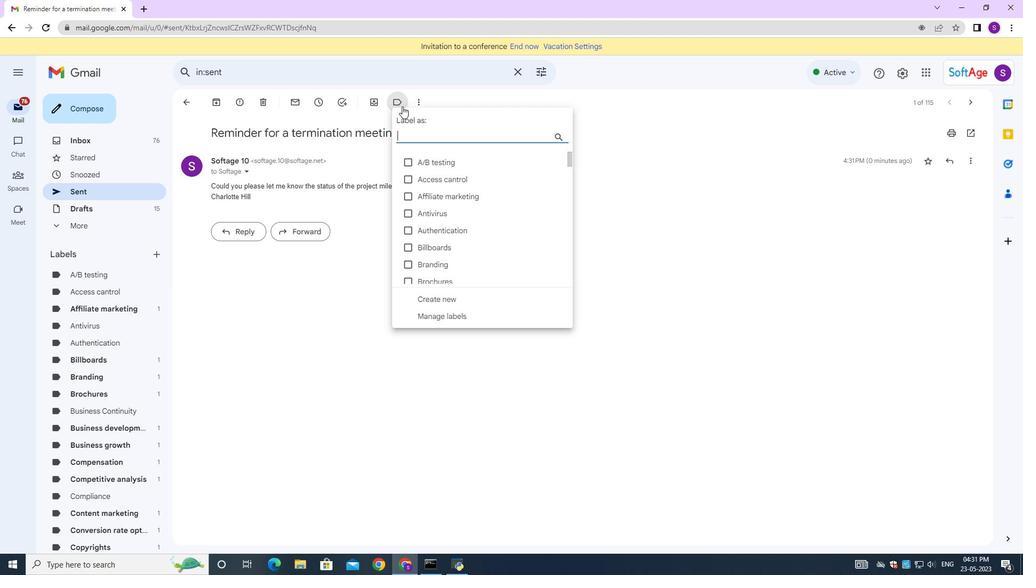 
Action: Key pressed crisis
Screenshot: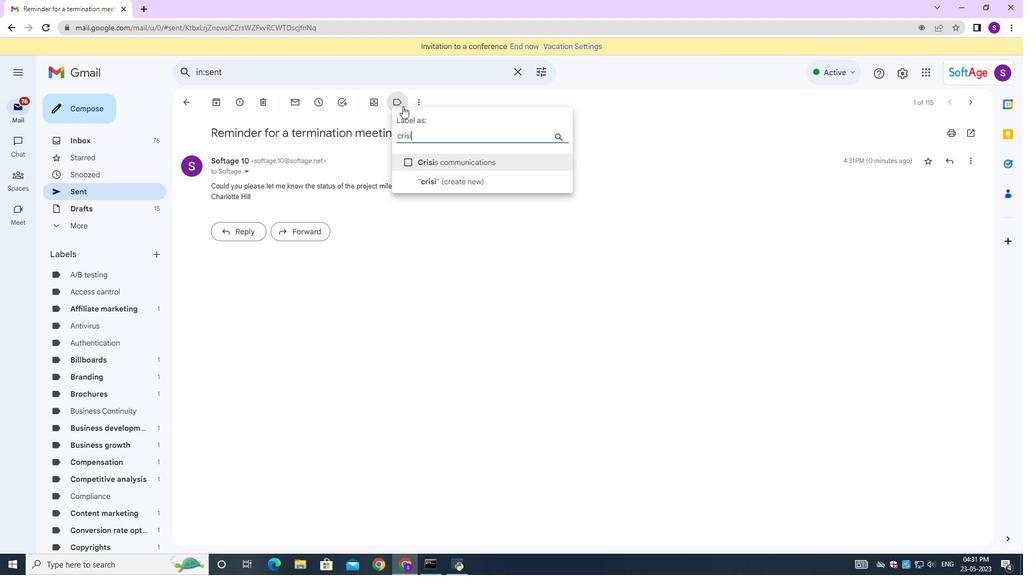 
Action: Mouse moved to (406, 159)
Screenshot: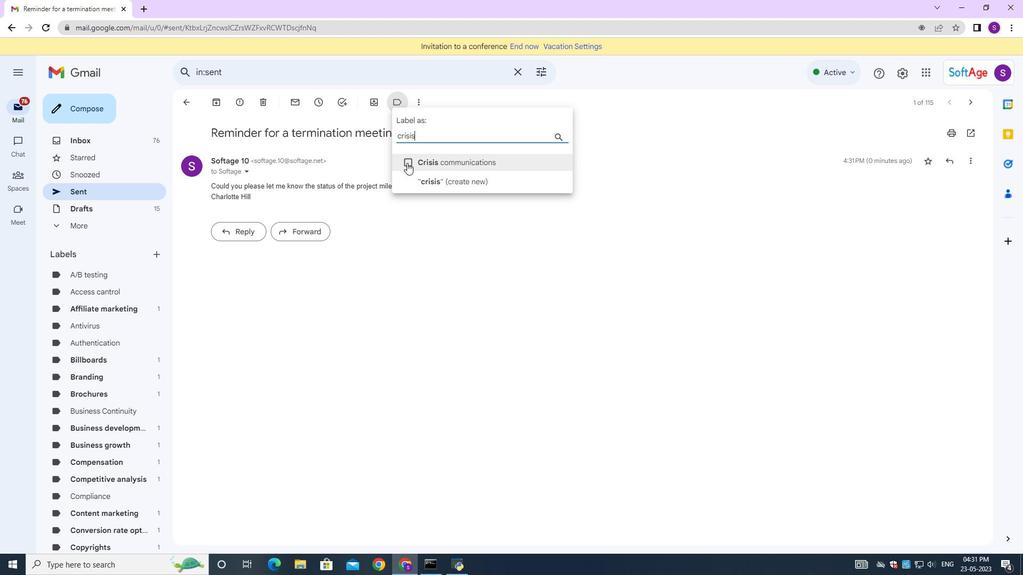 
Action: Mouse pressed left at (406, 159)
Screenshot: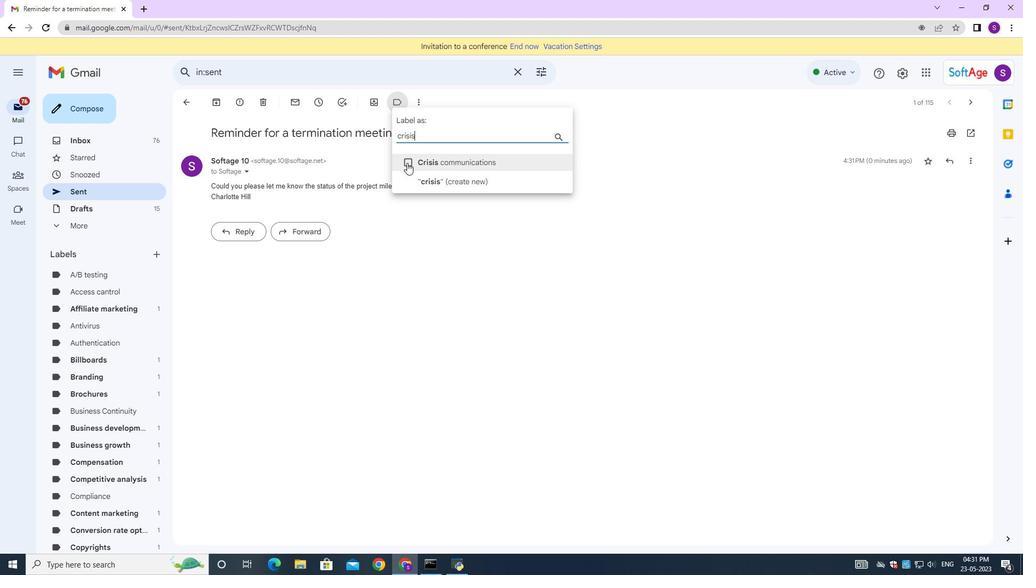 
Action: Mouse moved to (415, 177)
Screenshot: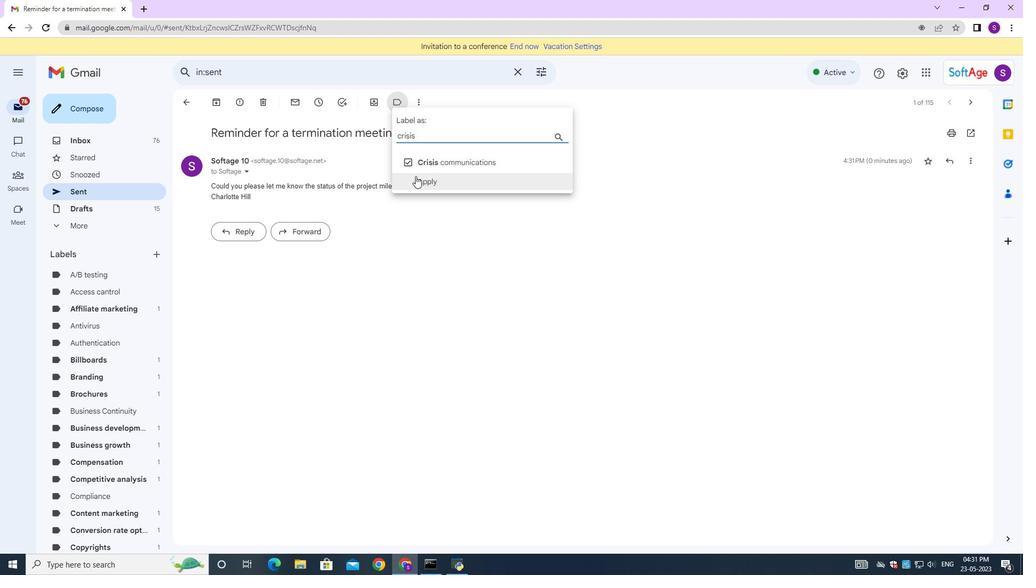 
Action: Mouse pressed left at (415, 177)
Screenshot: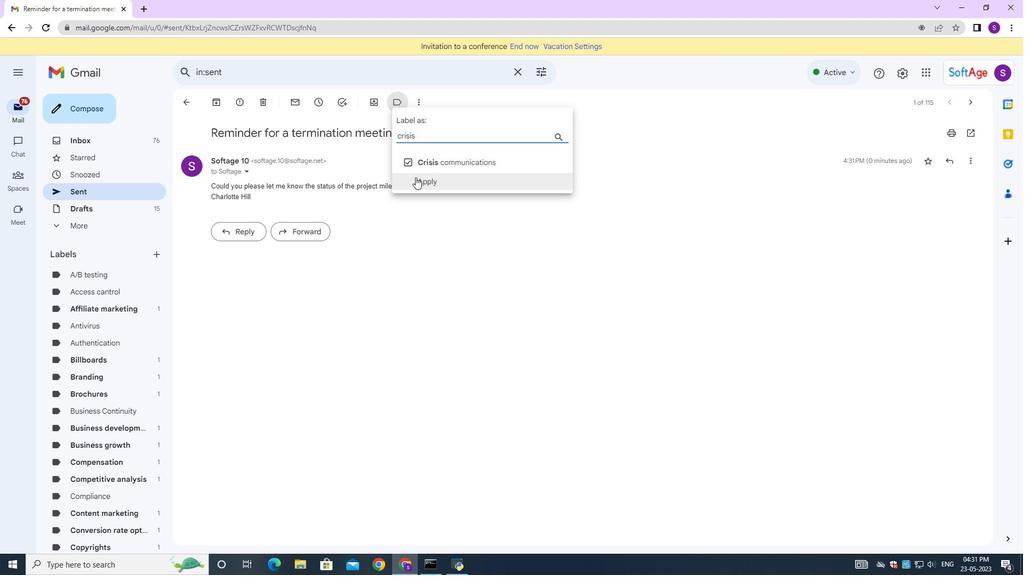 
Action: Mouse moved to (506, 143)
Screenshot: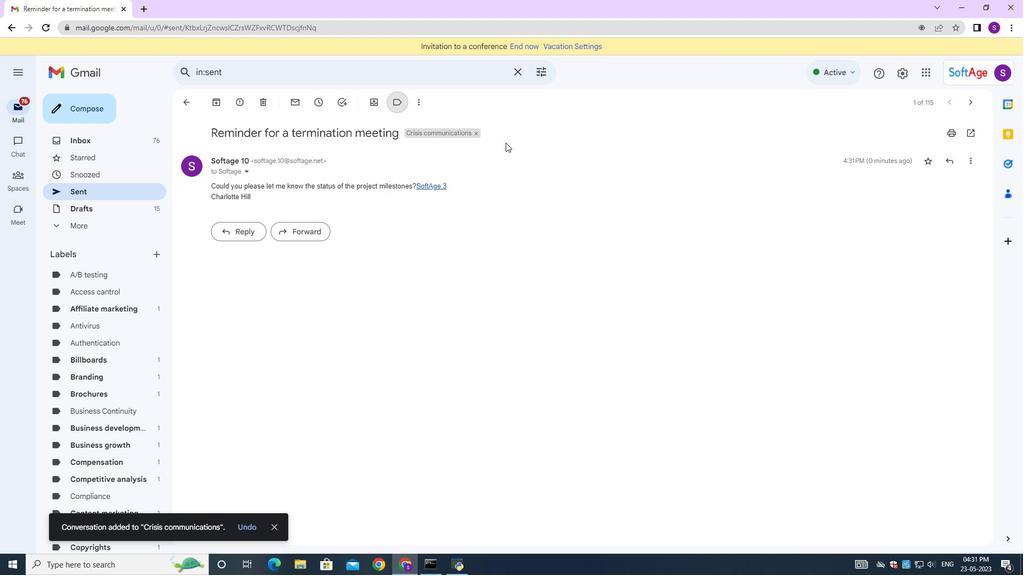 
